 Task: Create a rule when a start date Less than 1 hours ago is removed from a card by me.
Action: Mouse moved to (1190, 94)
Screenshot: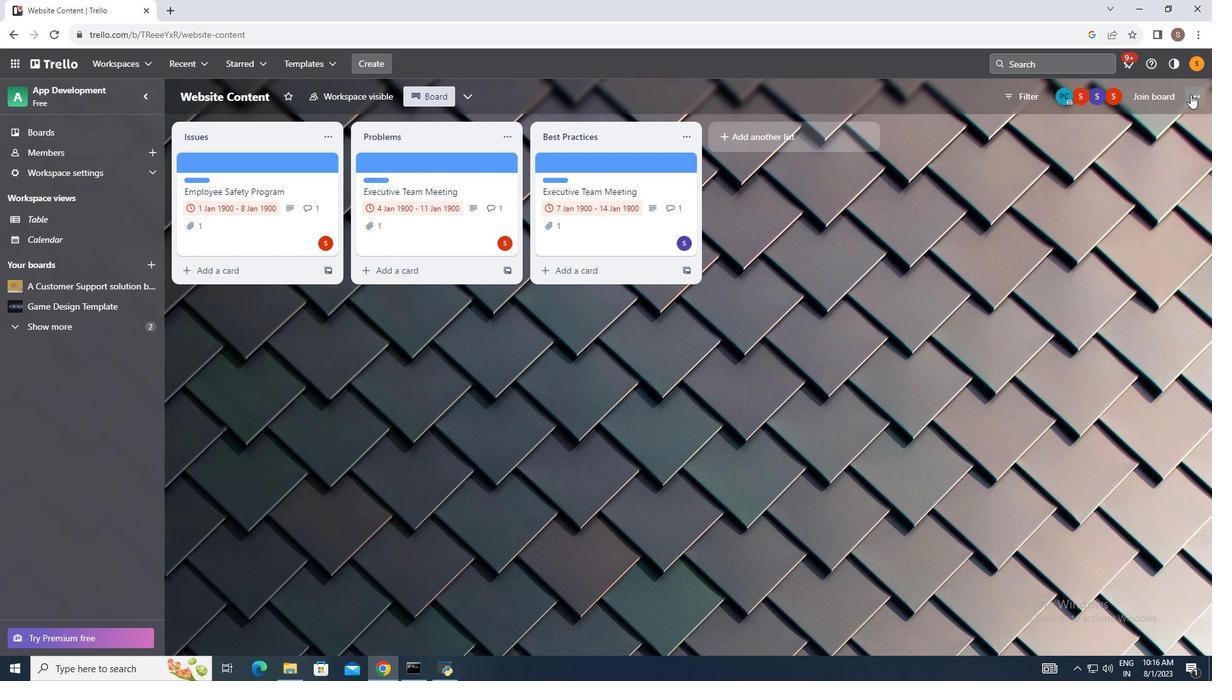 
Action: Mouse pressed left at (1190, 94)
Screenshot: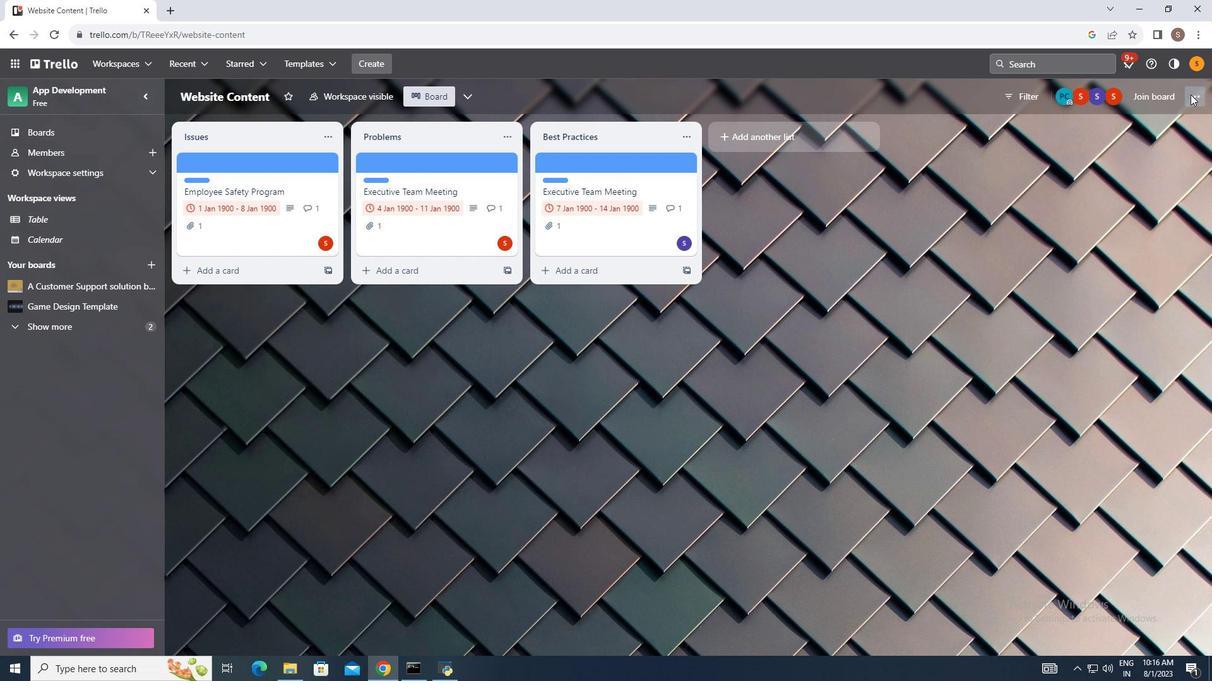 
Action: Mouse moved to (1059, 261)
Screenshot: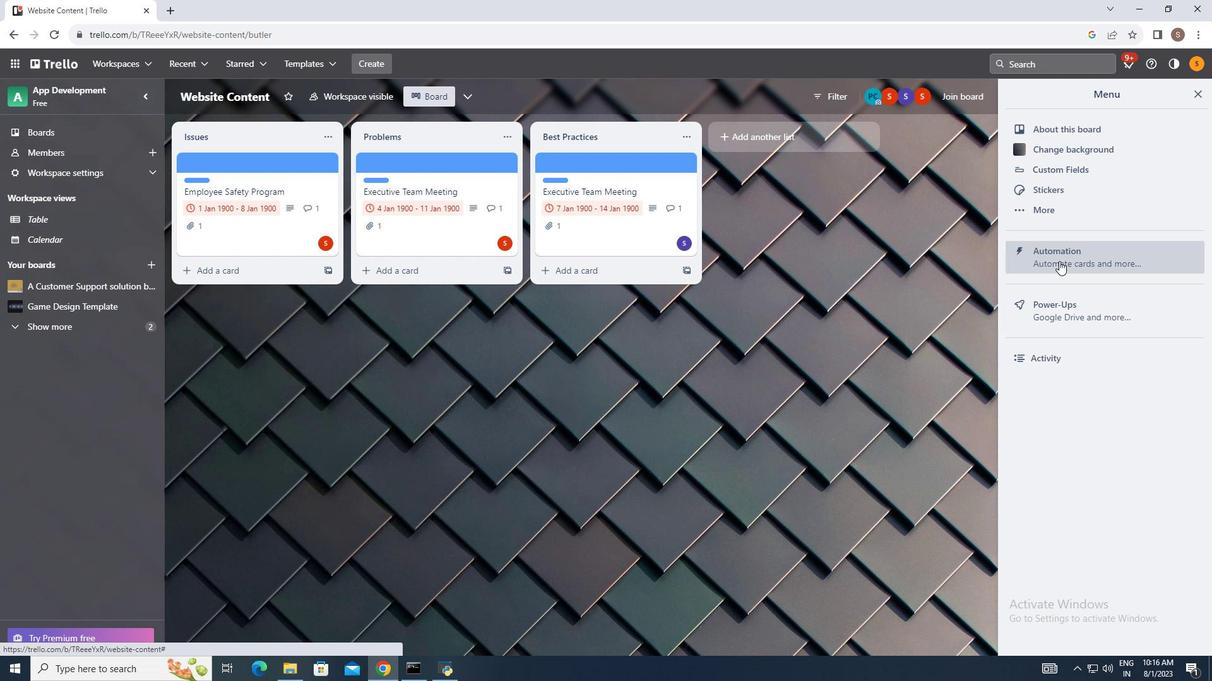 
Action: Mouse pressed left at (1059, 261)
Screenshot: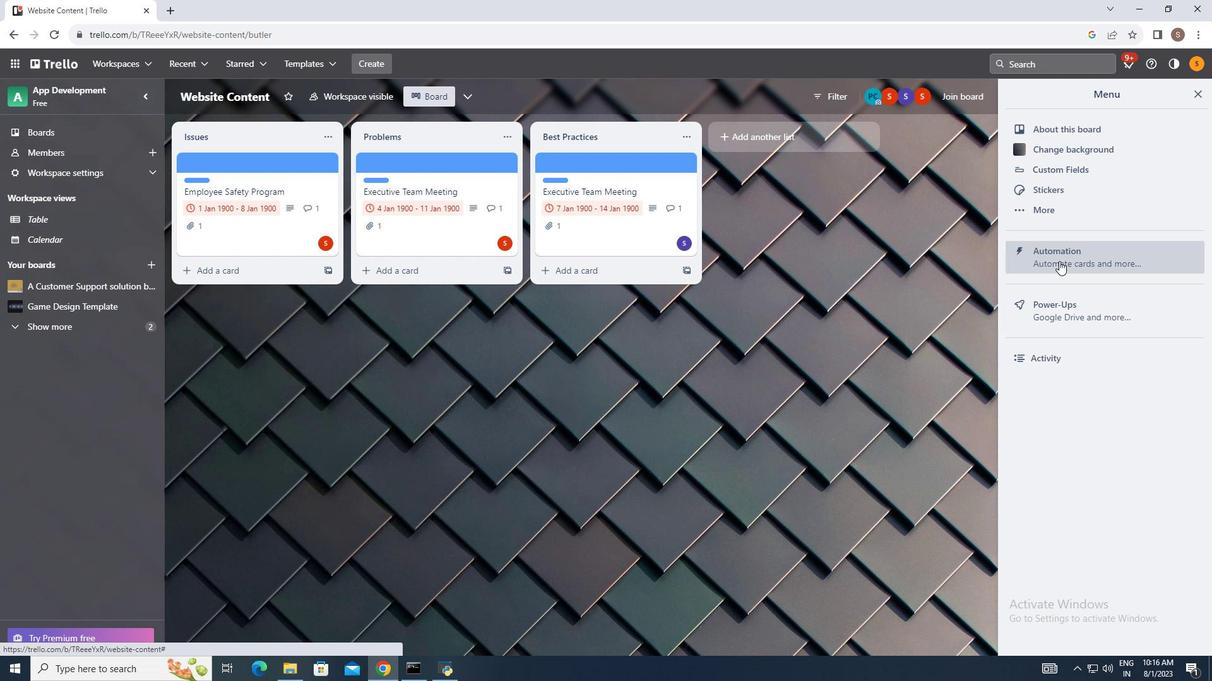 
Action: Mouse moved to (232, 204)
Screenshot: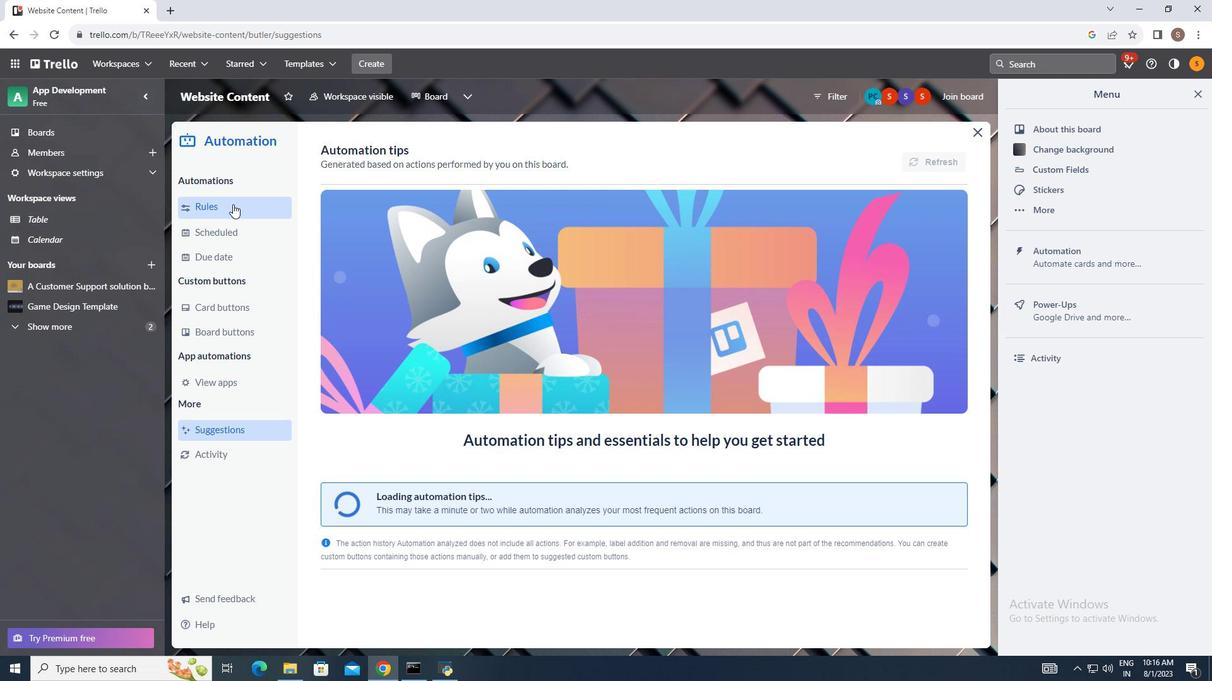 
Action: Mouse pressed left at (232, 204)
Screenshot: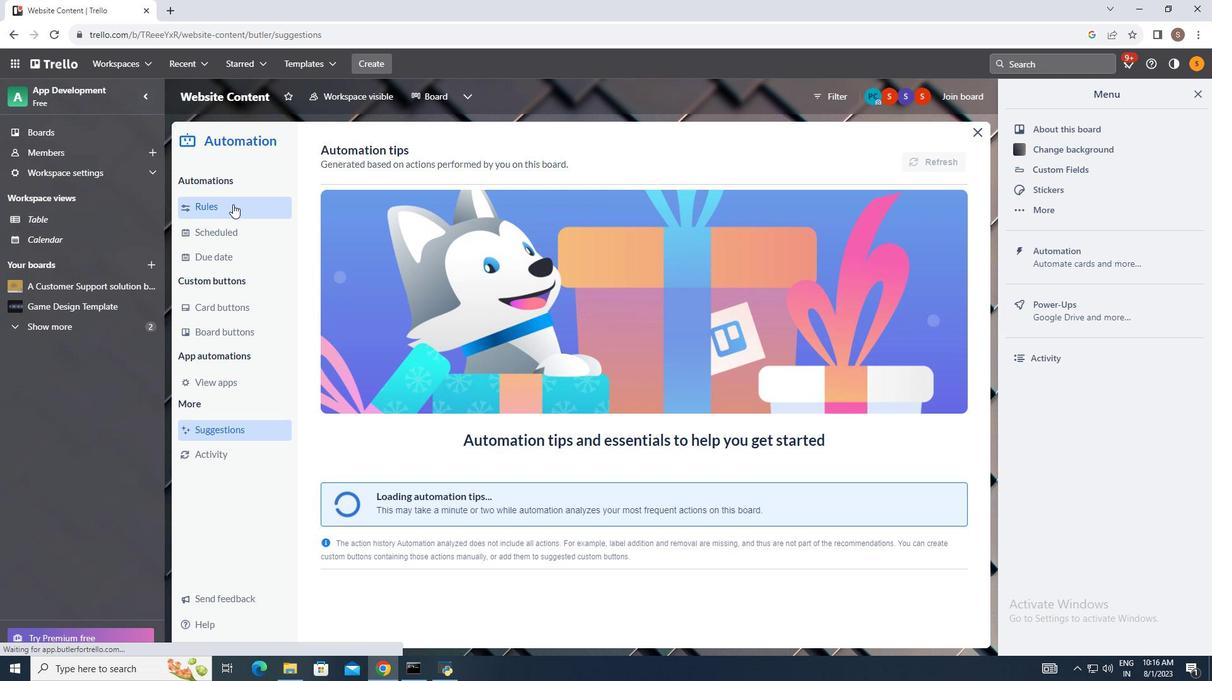 
Action: Mouse moved to (854, 157)
Screenshot: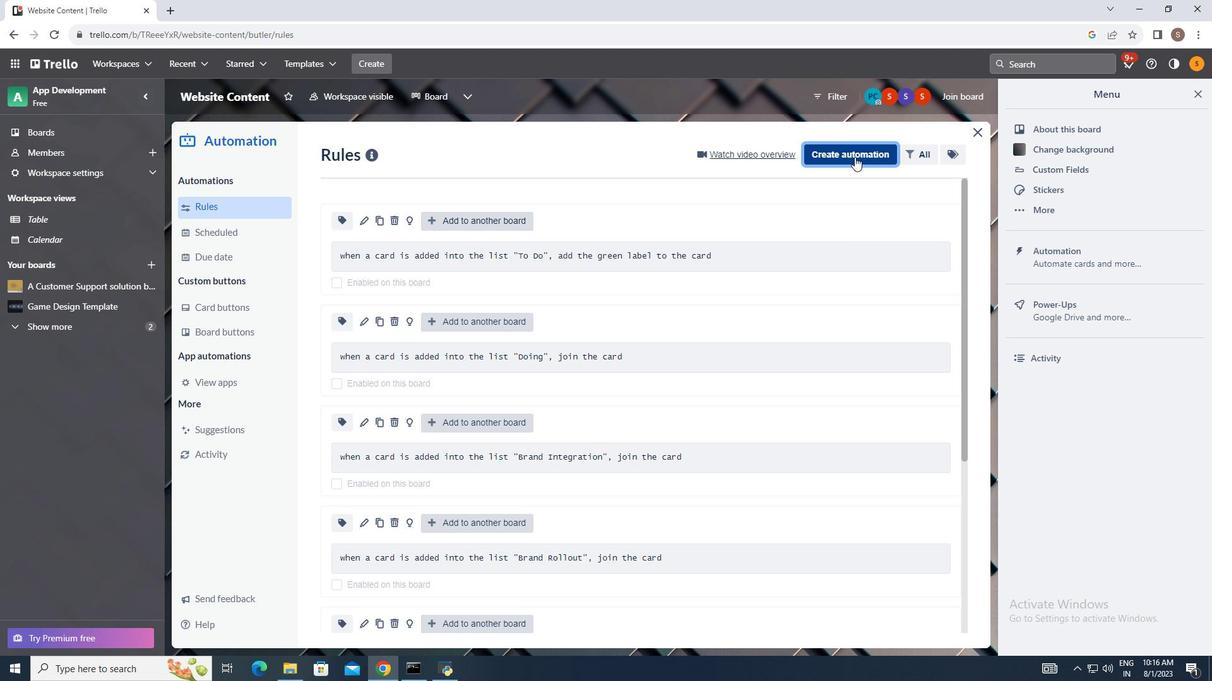 
Action: Mouse pressed left at (854, 157)
Screenshot: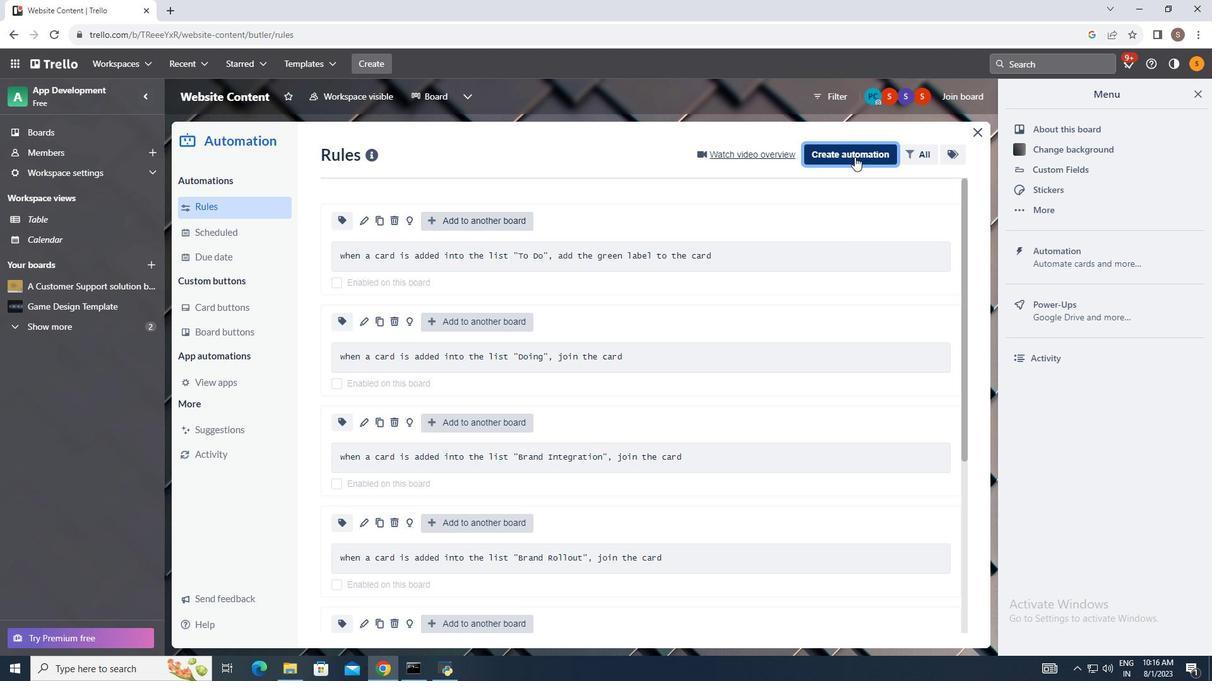 
Action: Mouse moved to (632, 272)
Screenshot: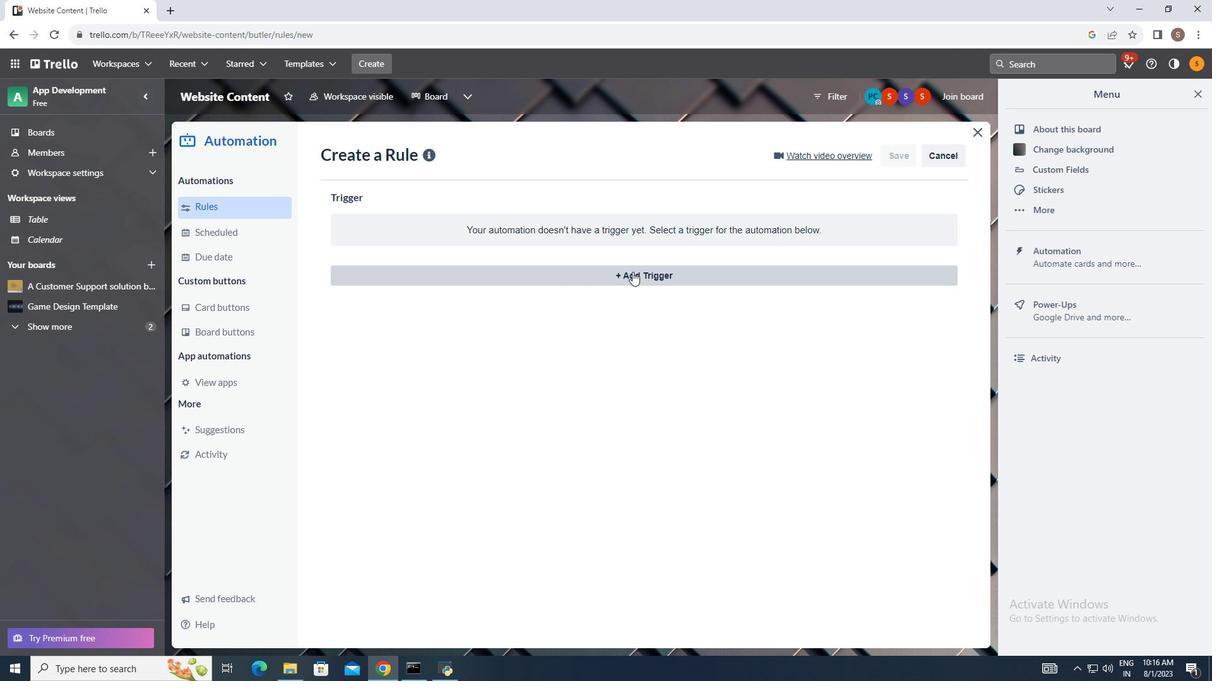 
Action: Mouse pressed left at (632, 272)
Screenshot: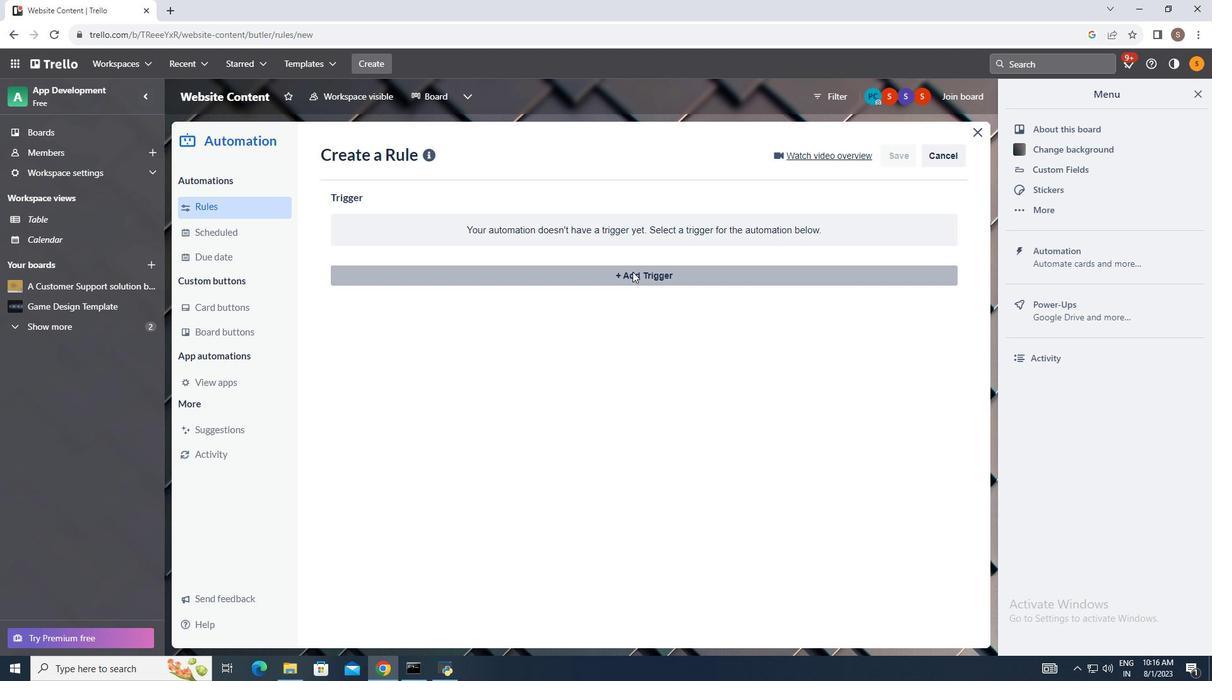 
Action: Mouse moved to (465, 323)
Screenshot: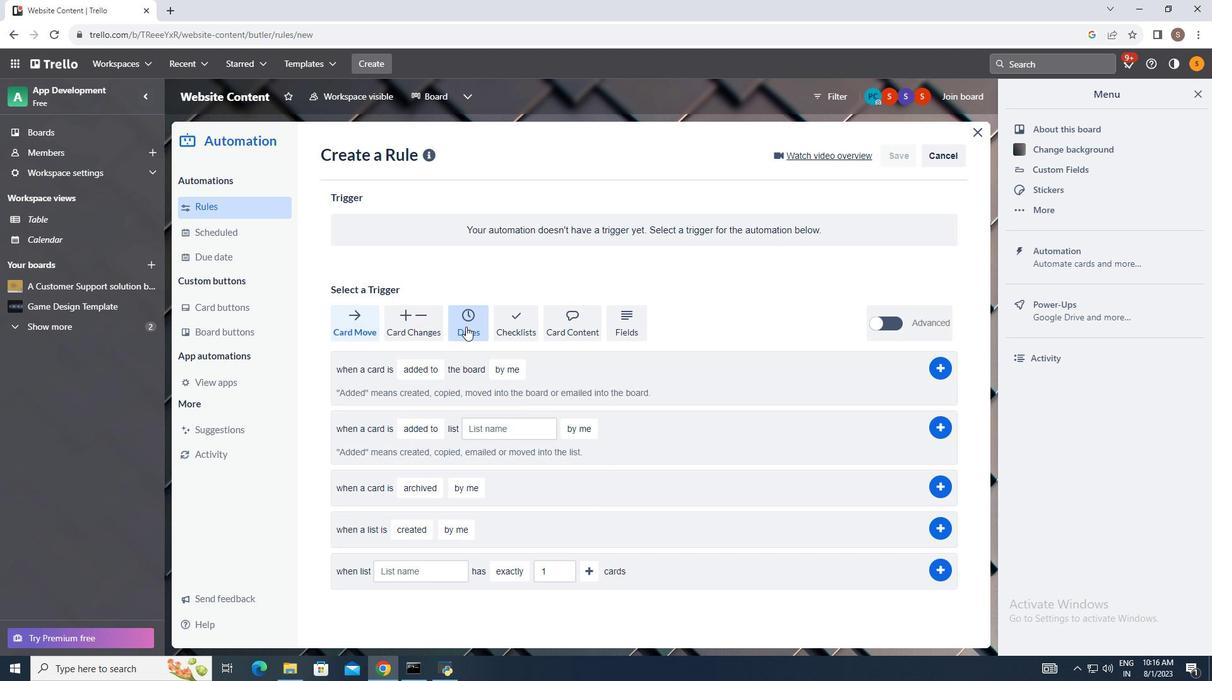 
Action: Mouse pressed left at (465, 323)
Screenshot: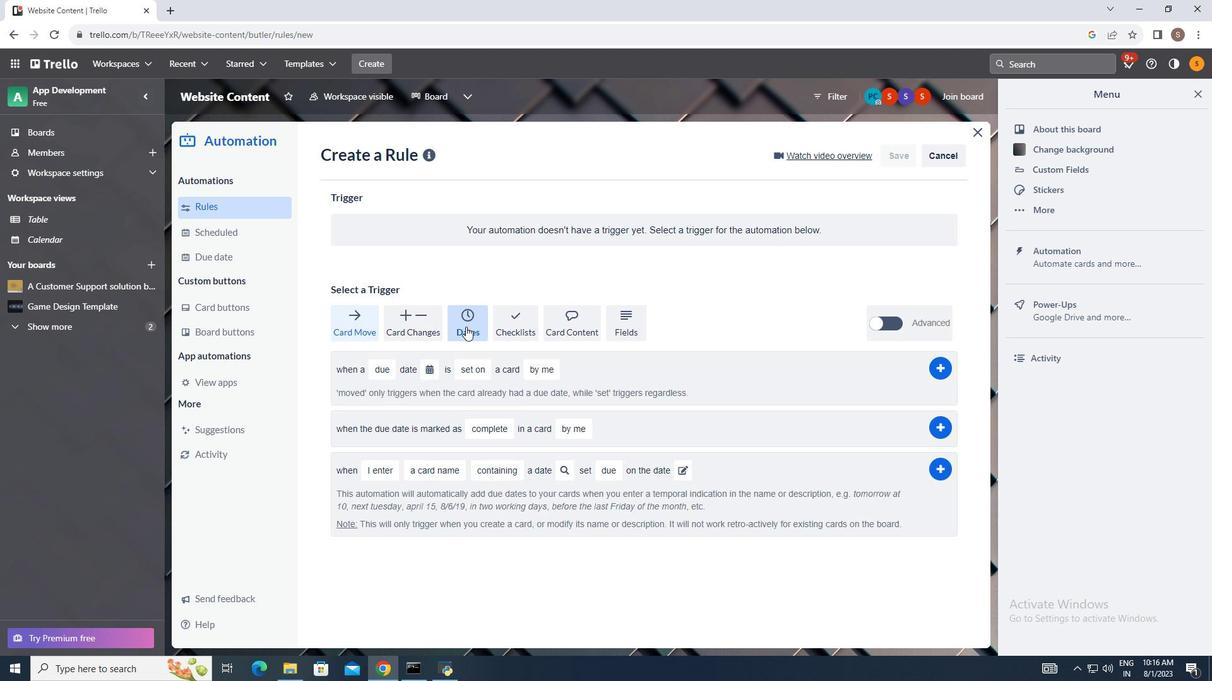 
Action: Mouse moved to (380, 375)
Screenshot: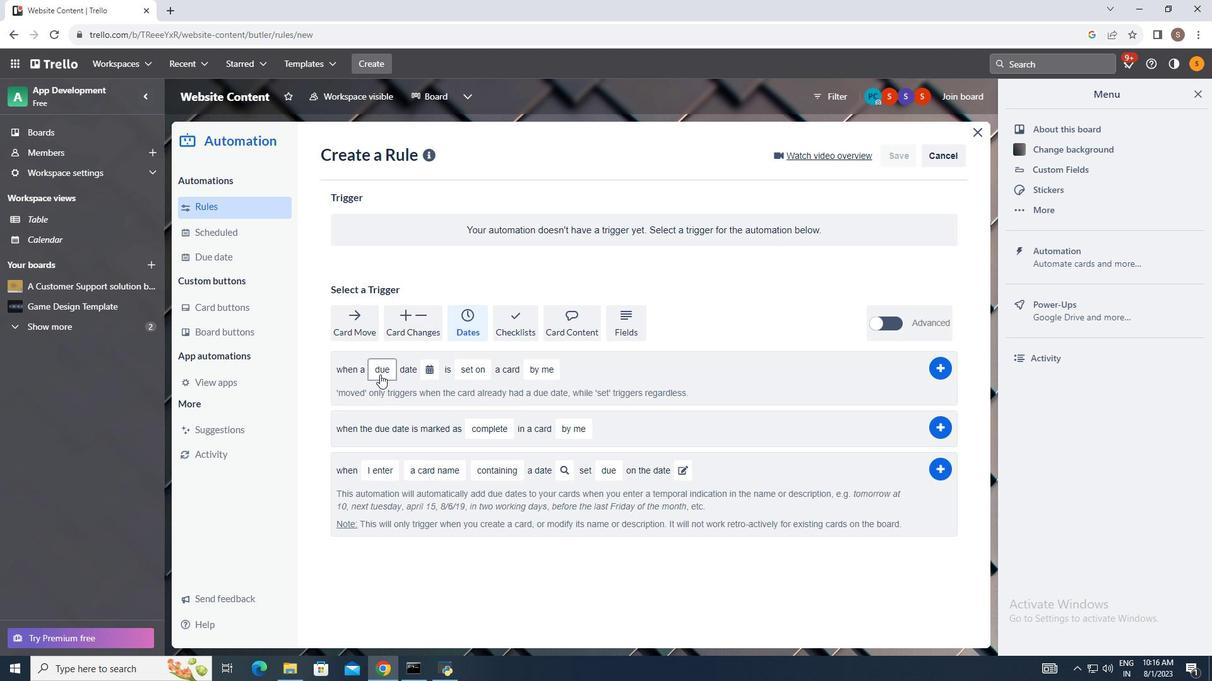 
Action: Mouse pressed left at (380, 375)
Screenshot: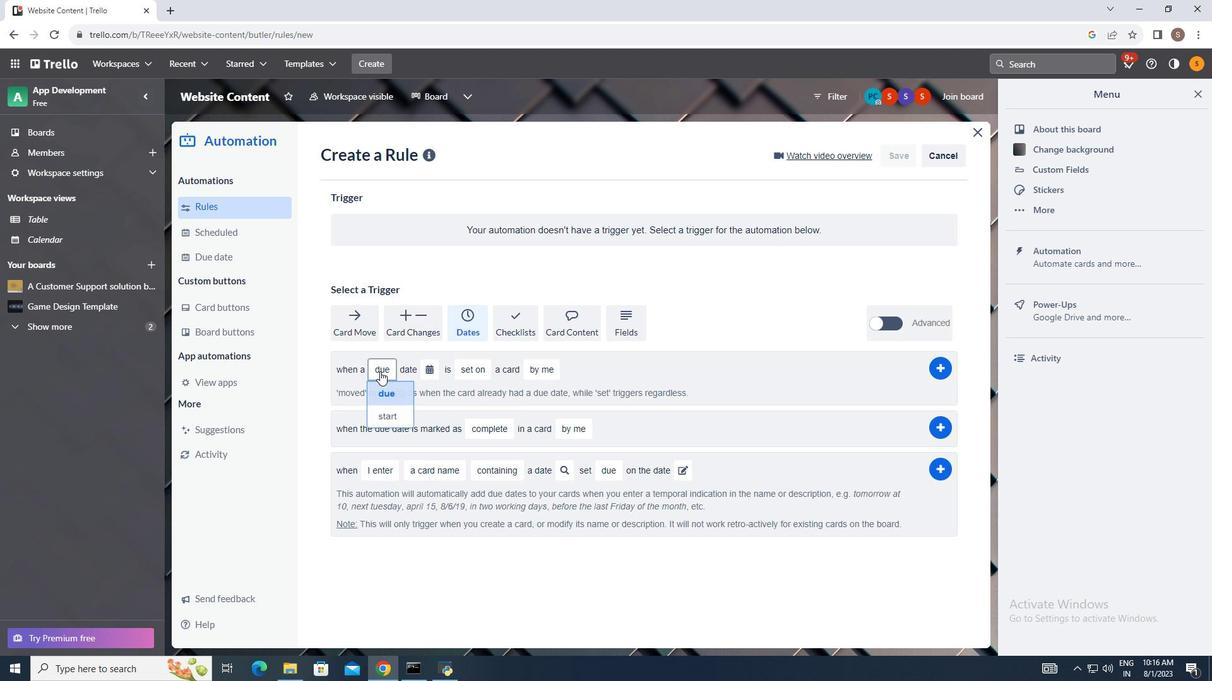 
Action: Mouse moved to (390, 412)
Screenshot: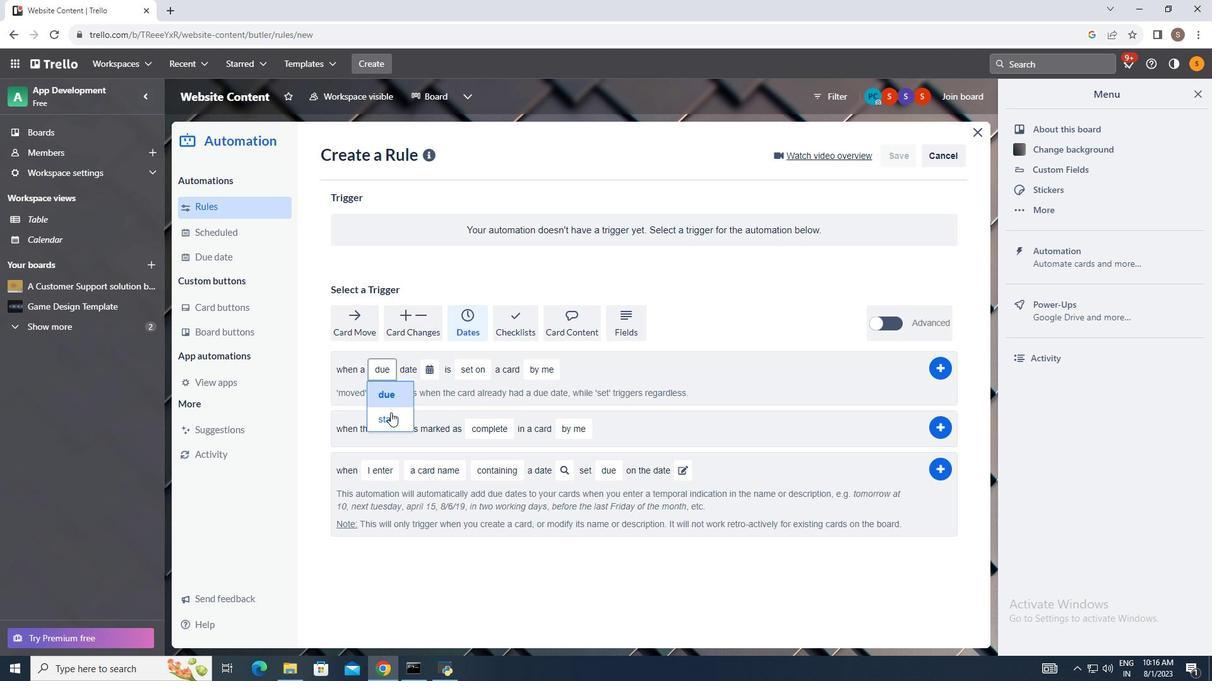 
Action: Mouse pressed left at (390, 412)
Screenshot: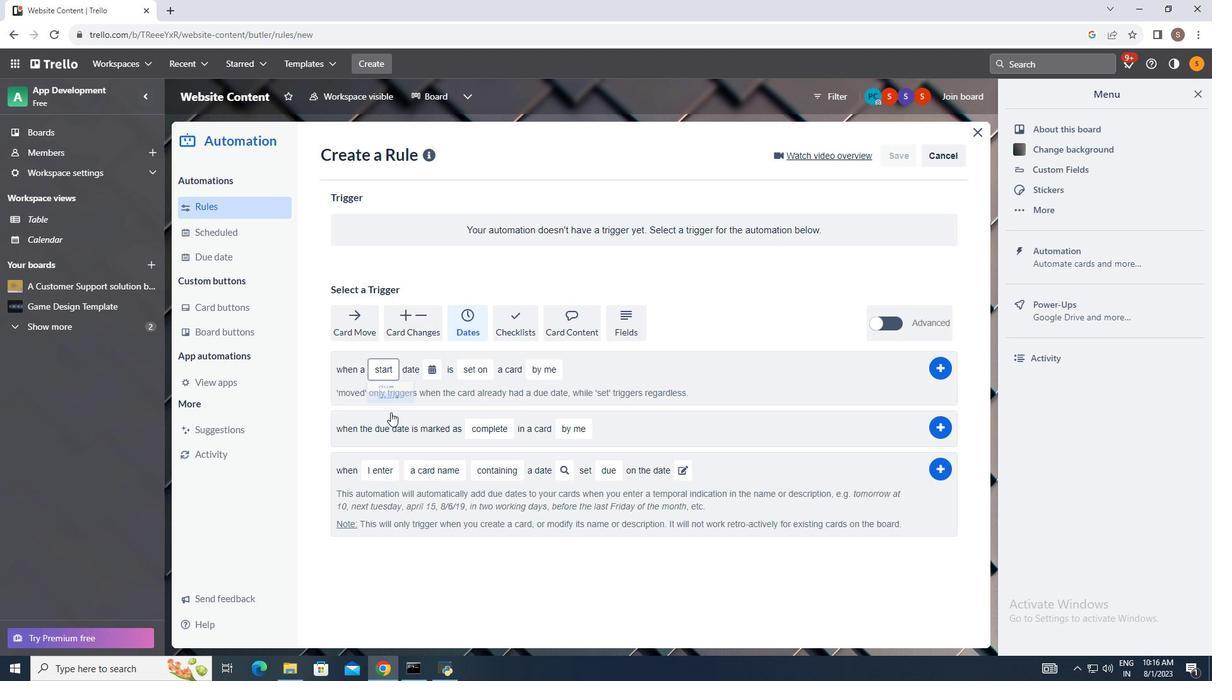 
Action: Mouse moved to (425, 371)
Screenshot: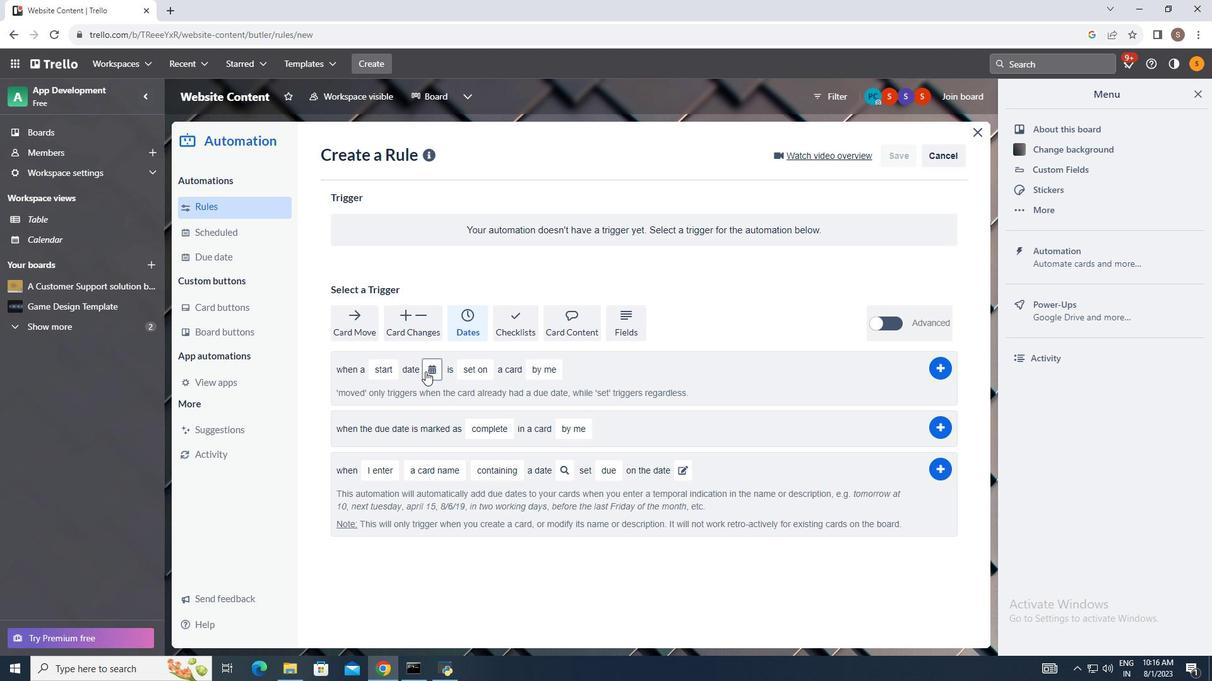 
Action: Mouse pressed left at (425, 371)
Screenshot: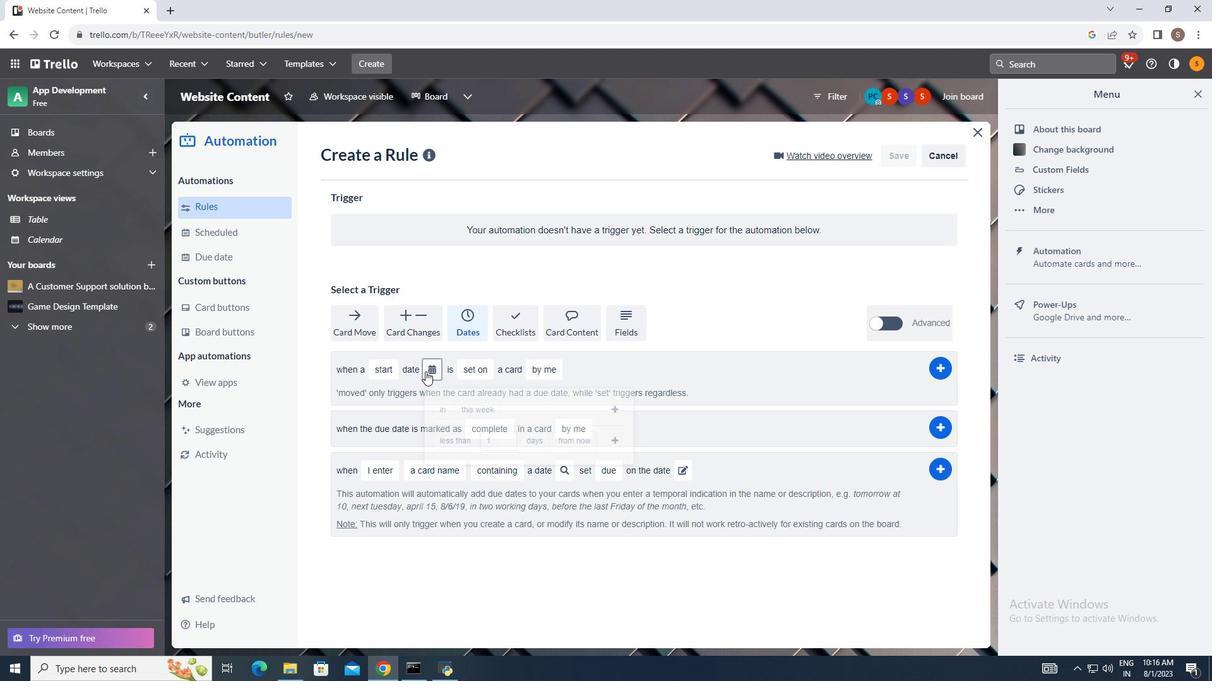 
Action: Mouse moved to (449, 445)
Screenshot: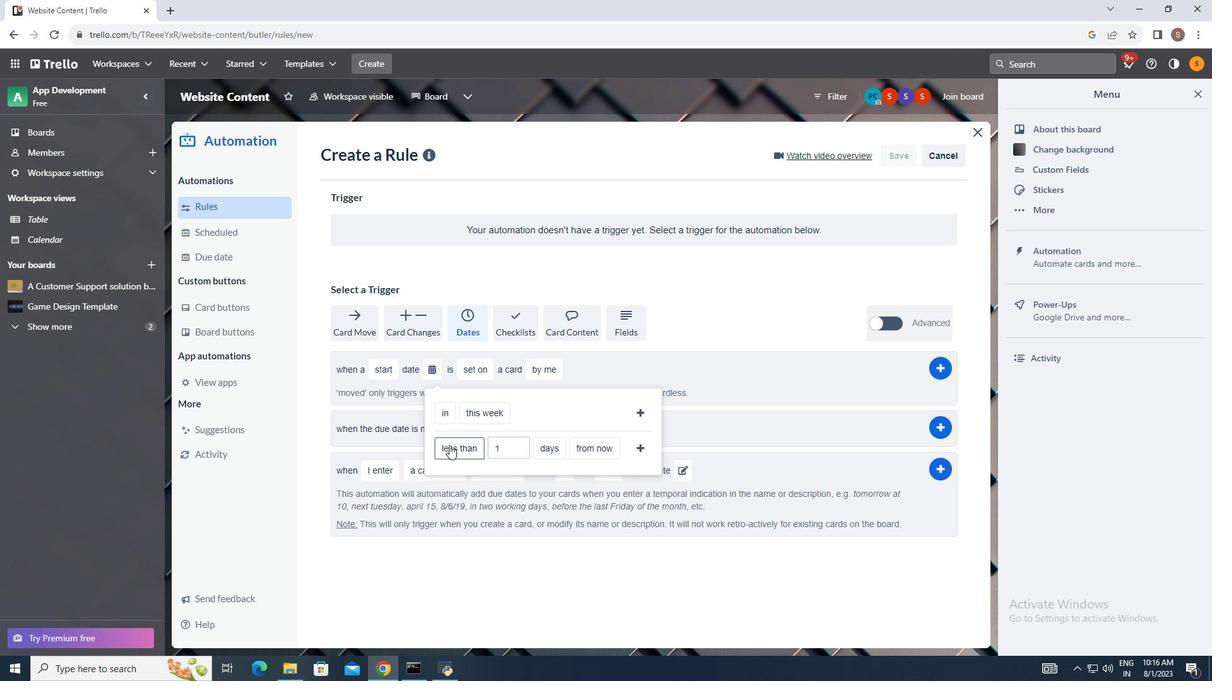 
Action: Mouse pressed left at (449, 445)
Screenshot: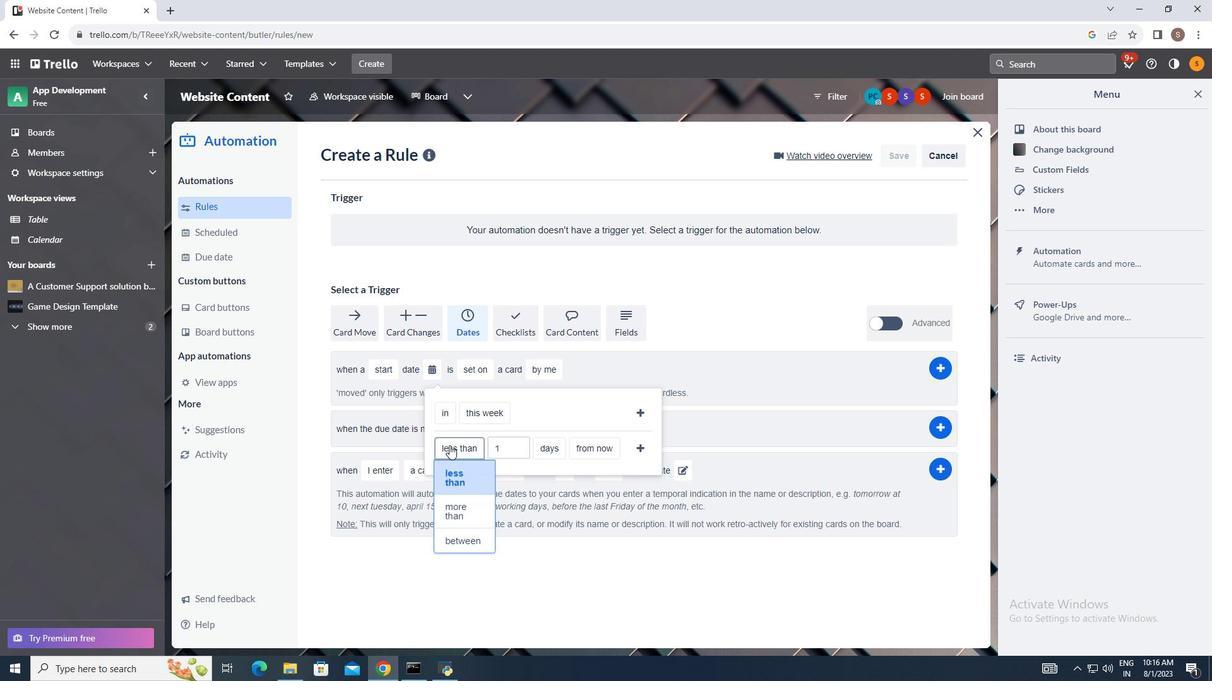 
Action: Mouse moved to (461, 478)
Screenshot: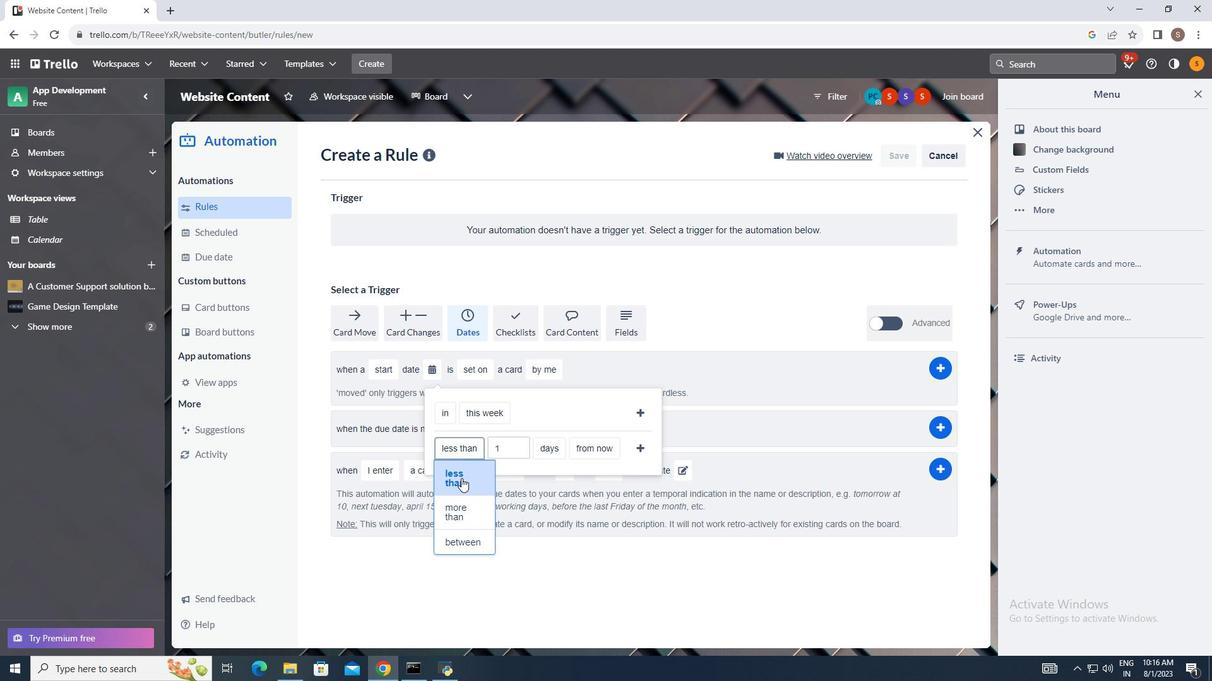 
Action: Mouse pressed left at (461, 478)
Screenshot: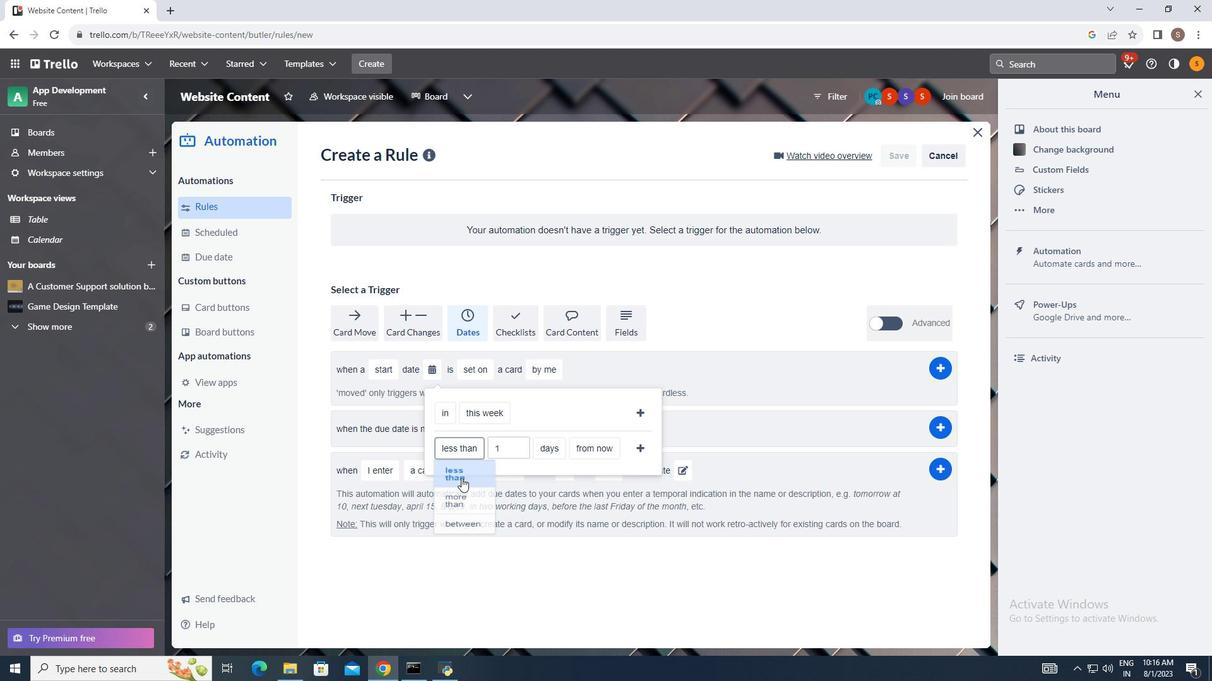 
Action: Mouse moved to (549, 448)
Screenshot: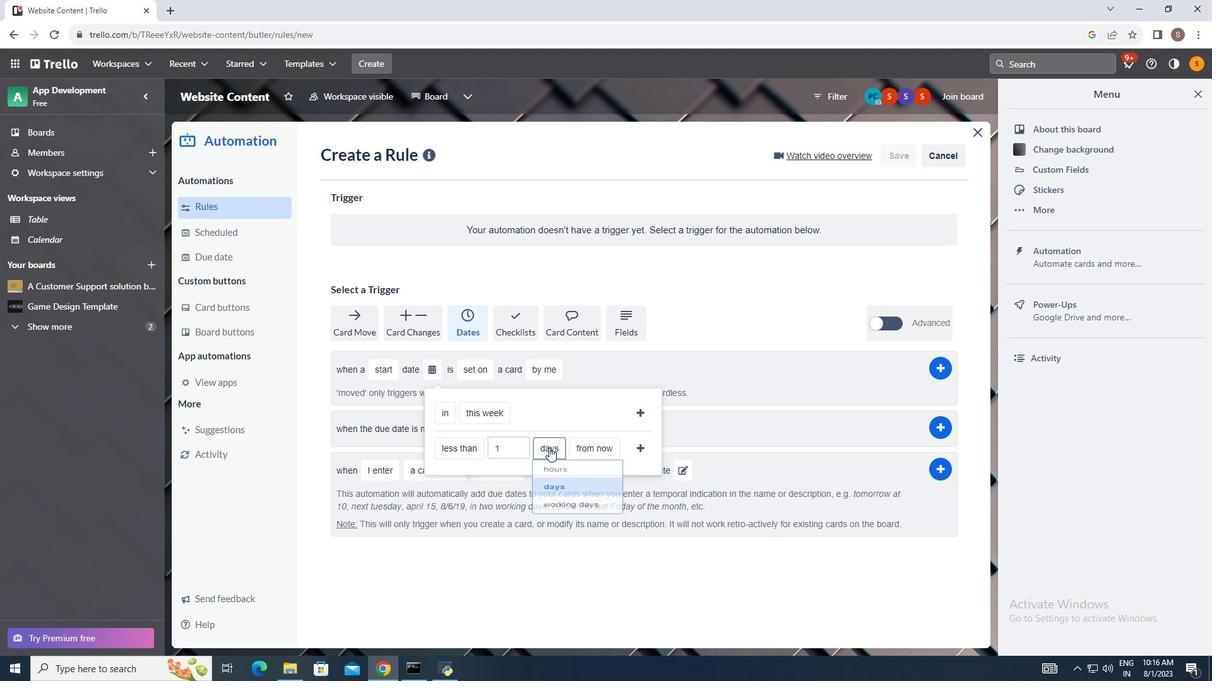 
Action: Mouse pressed left at (549, 448)
Screenshot: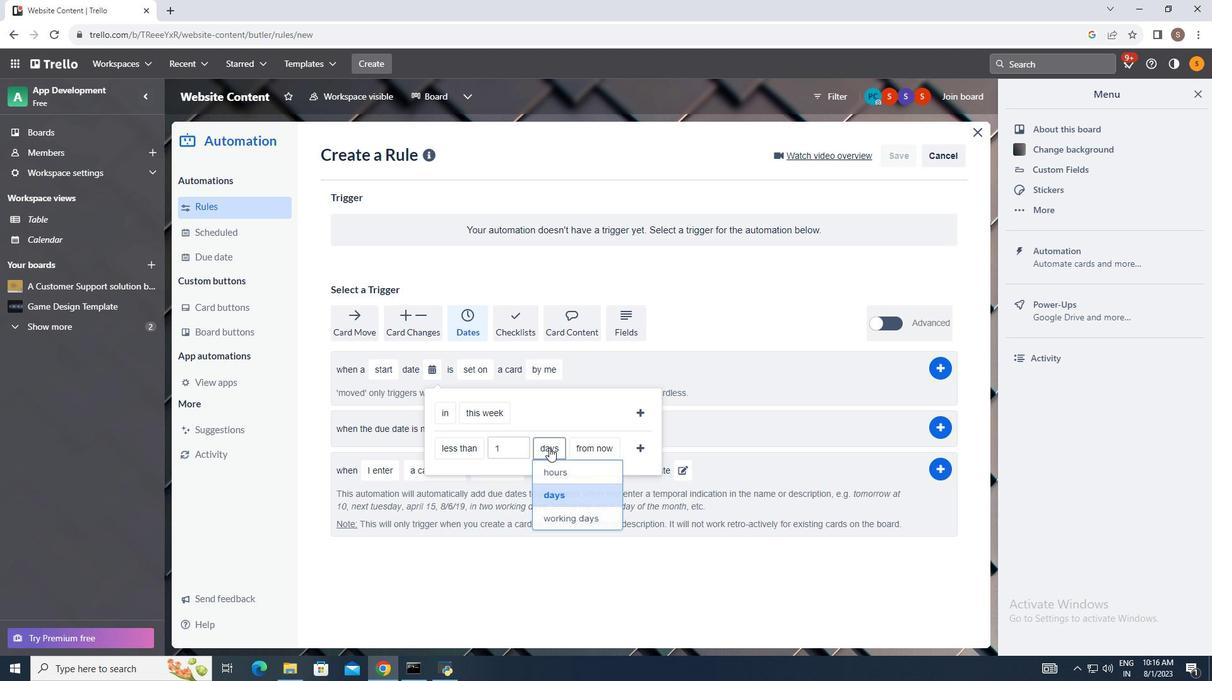 
Action: Mouse moved to (558, 475)
Screenshot: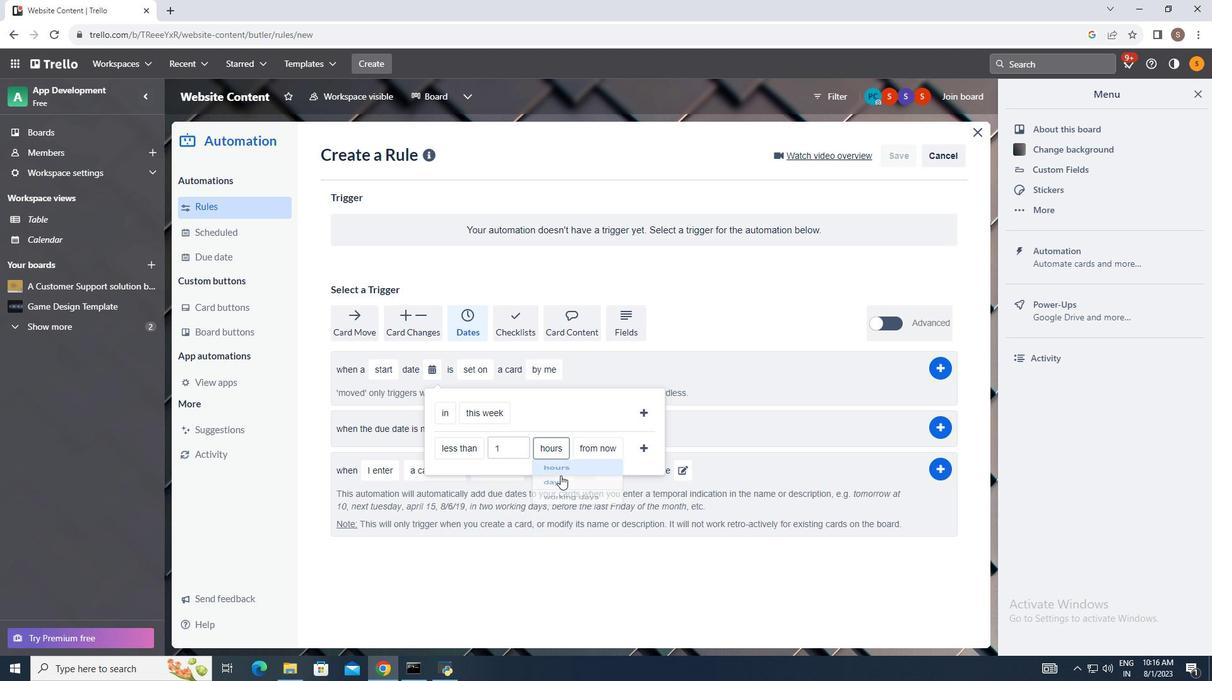 
Action: Mouse pressed left at (558, 475)
Screenshot: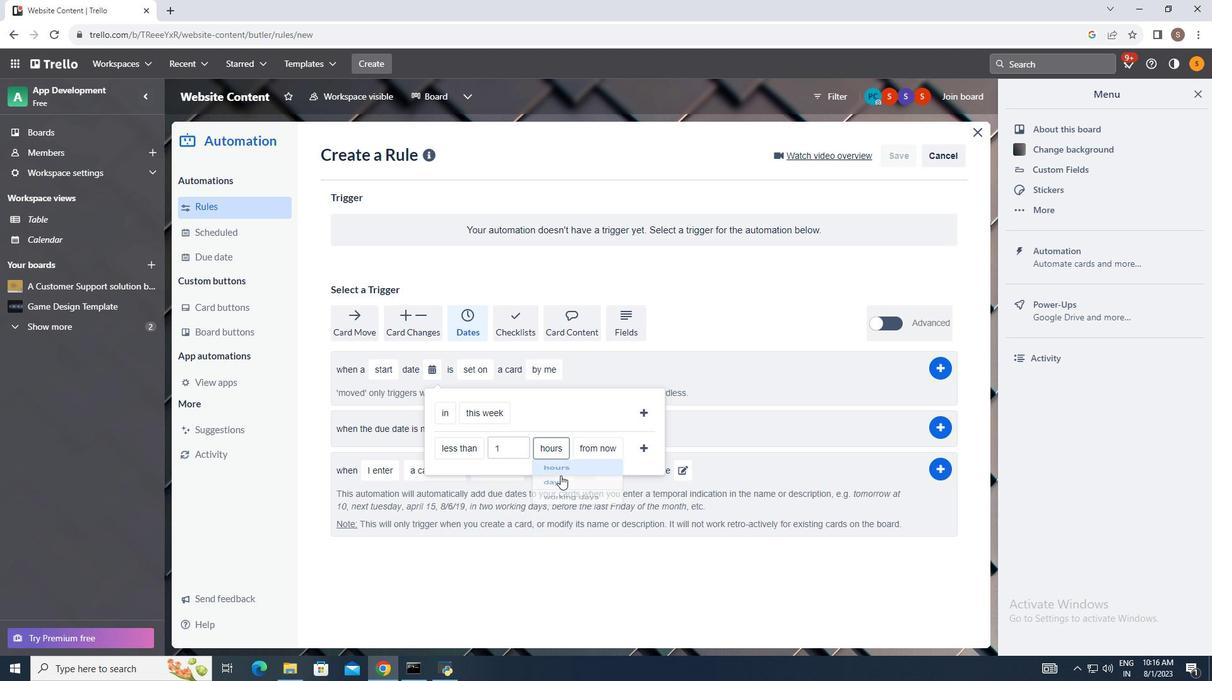 
Action: Mouse moved to (595, 447)
Screenshot: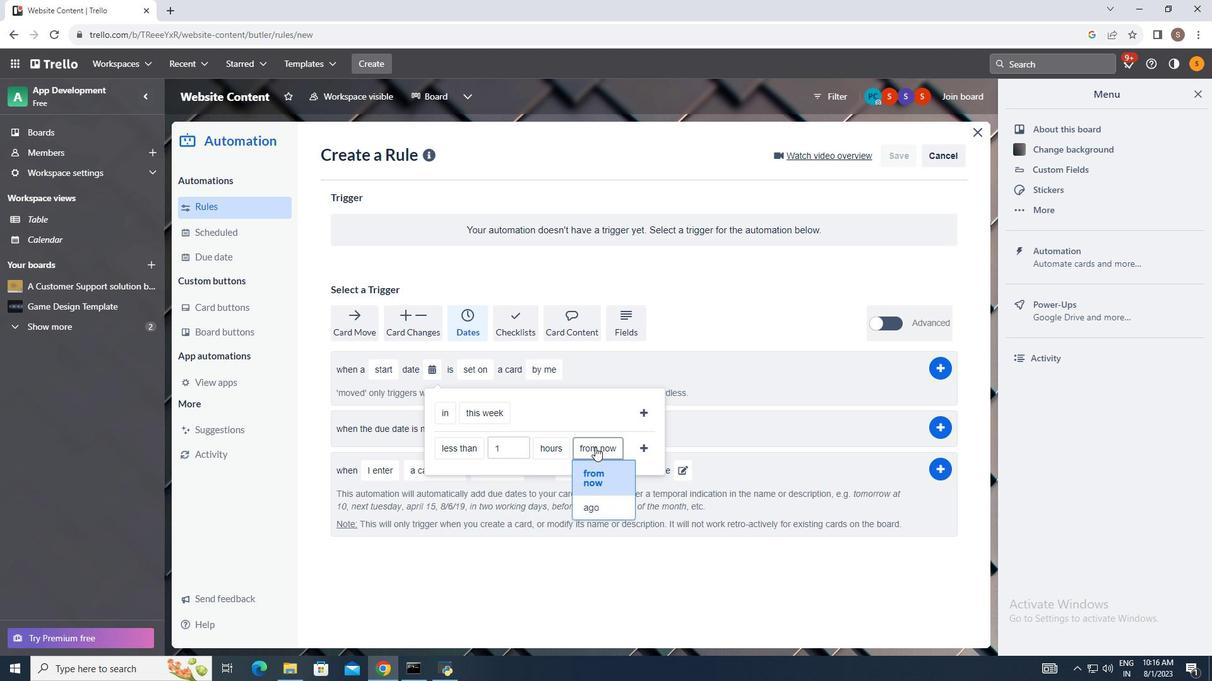 
Action: Mouse pressed left at (595, 447)
Screenshot: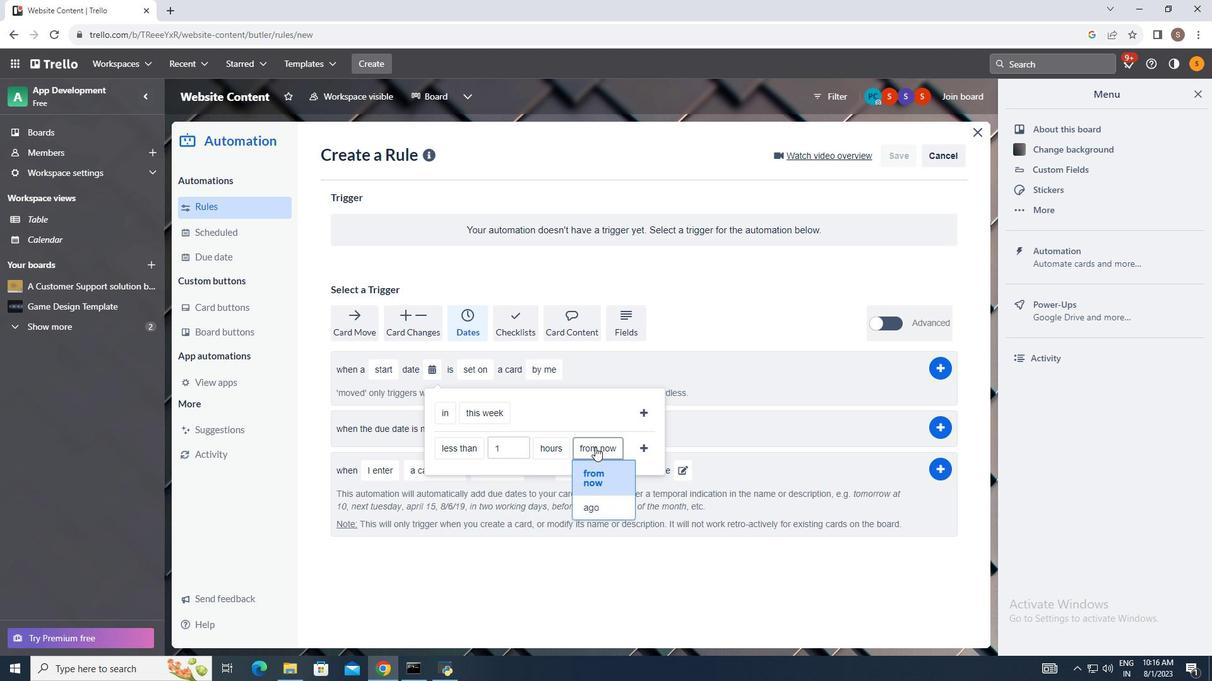 
Action: Mouse moved to (591, 512)
Screenshot: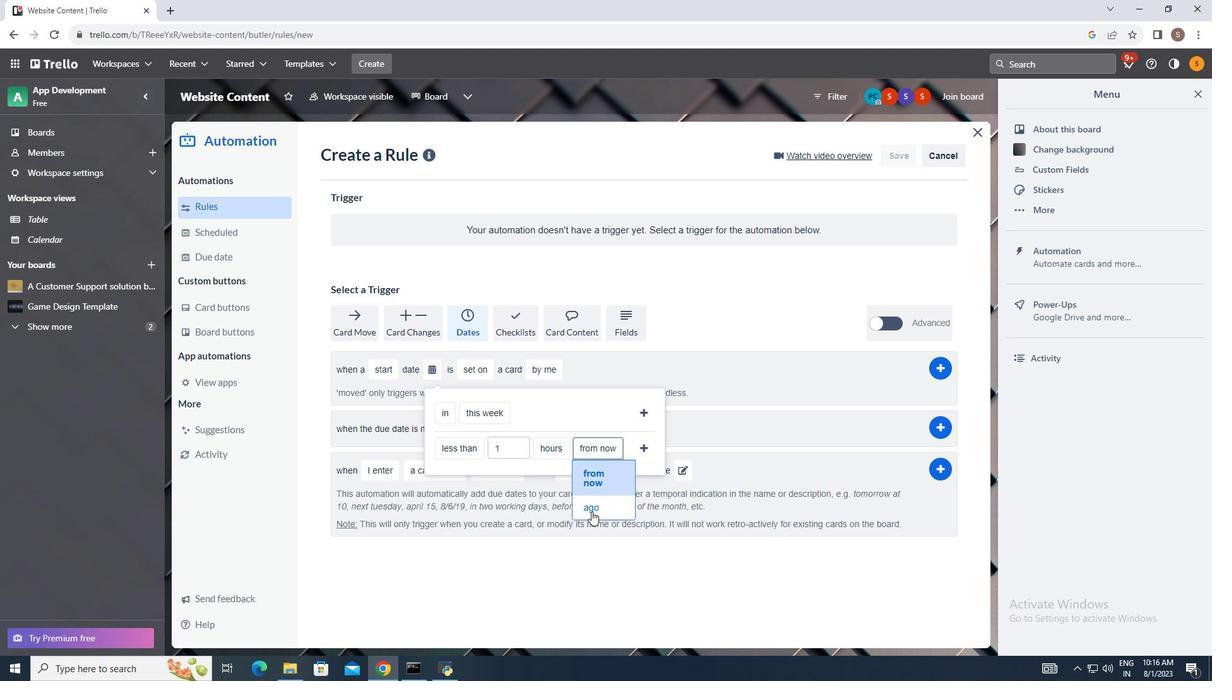 
Action: Mouse pressed left at (591, 512)
Screenshot: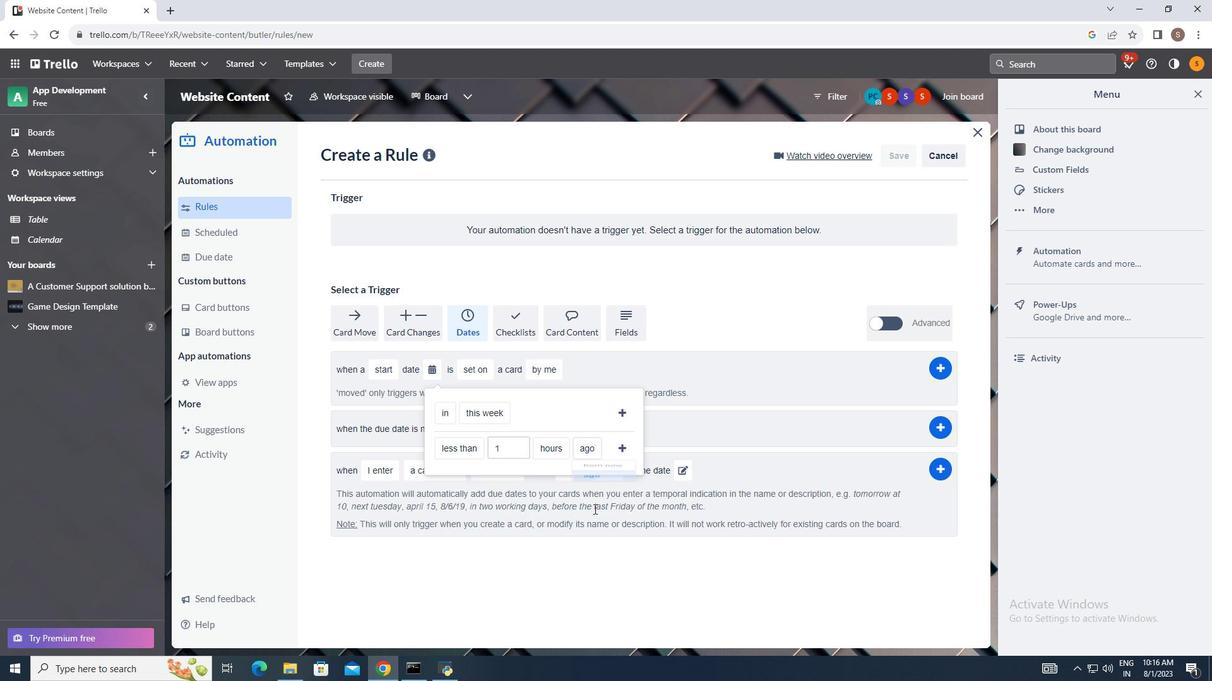 
Action: Mouse moved to (620, 449)
Screenshot: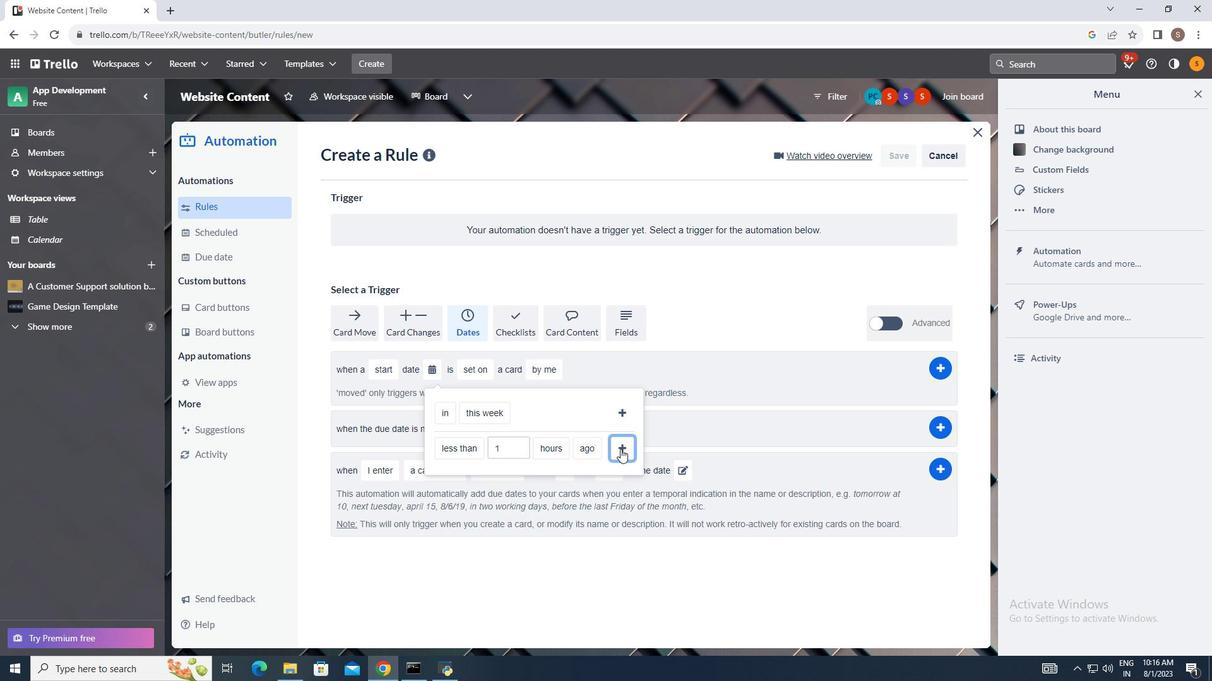 
Action: Mouse pressed left at (620, 449)
Screenshot: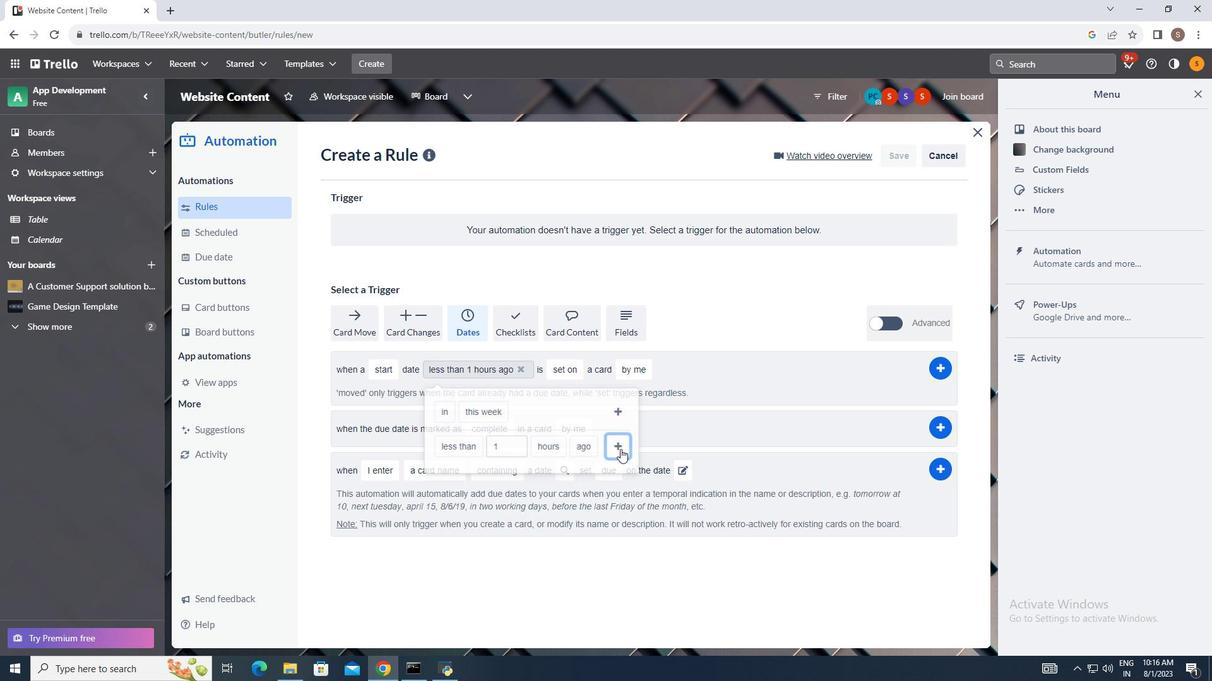 
Action: Mouse moved to (567, 379)
Screenshot: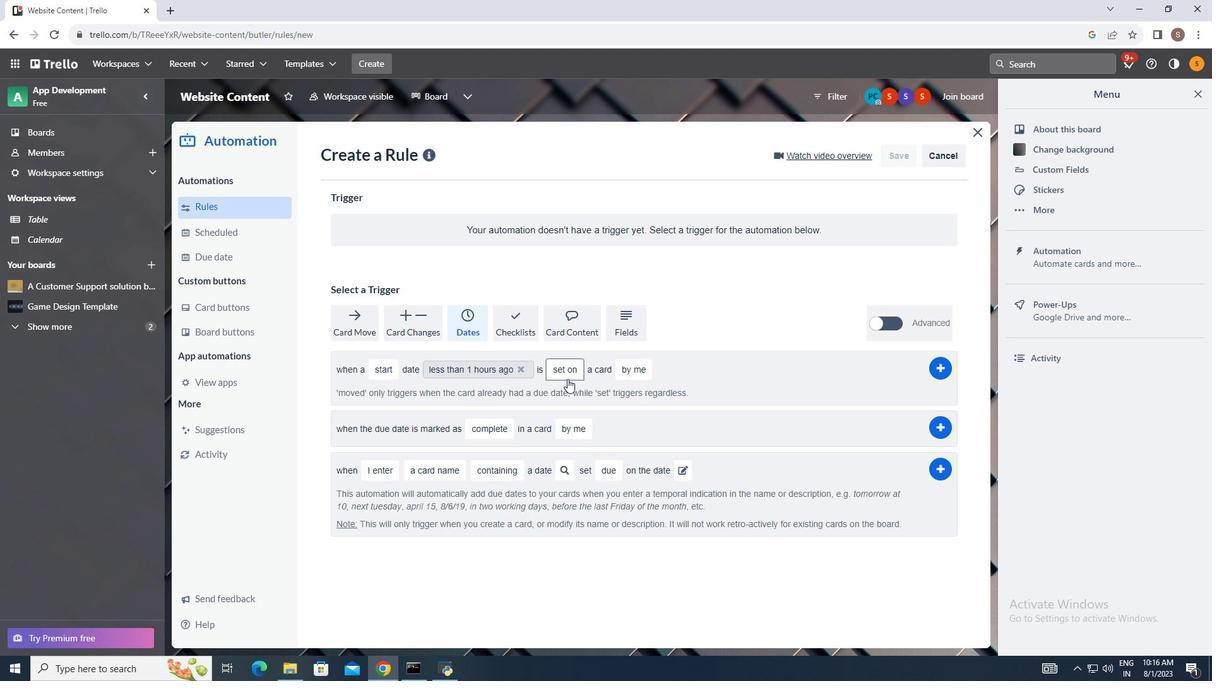 
Action: Mouse pressed left at (567, 379)
Screenshot: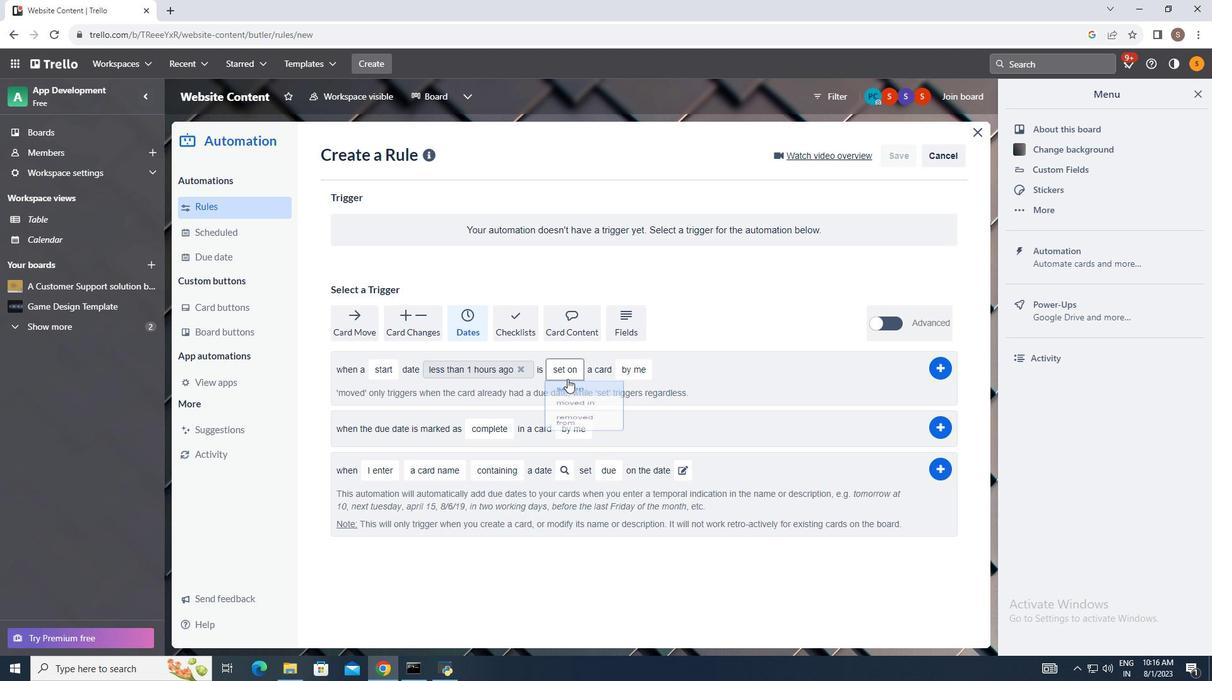 
Action: Mouse moved to (579, 449)
Screenshot: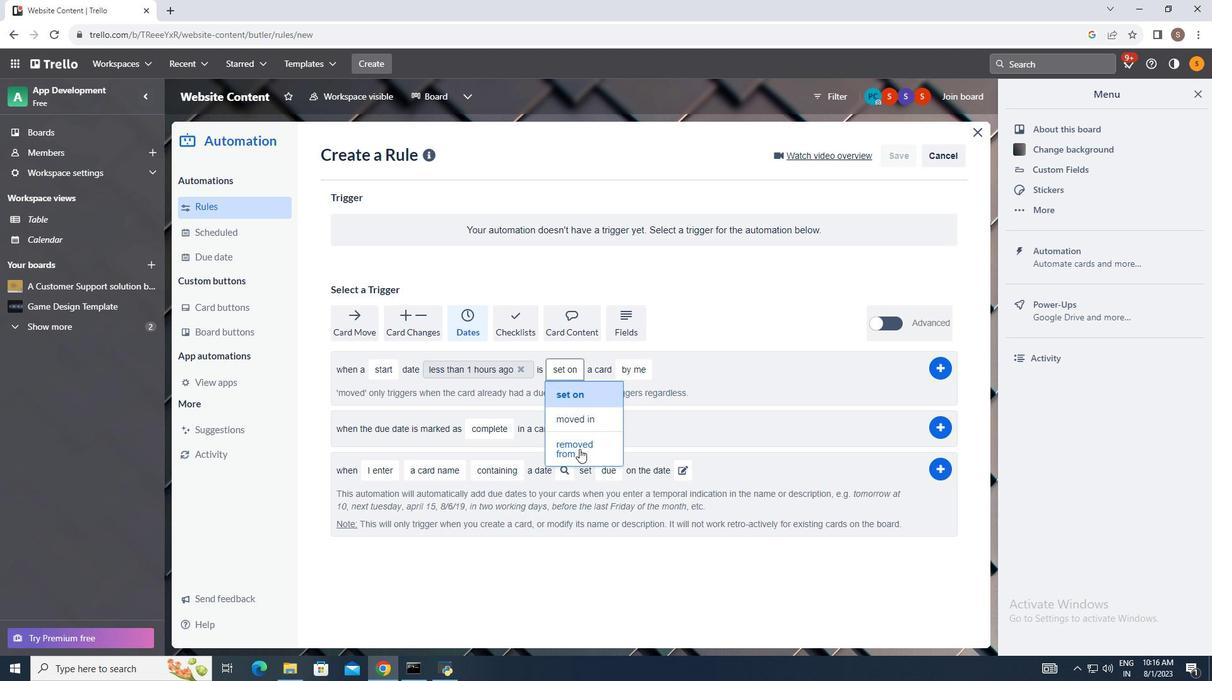 
Action: Mouse pressed left at (579, 449)
Screenshot: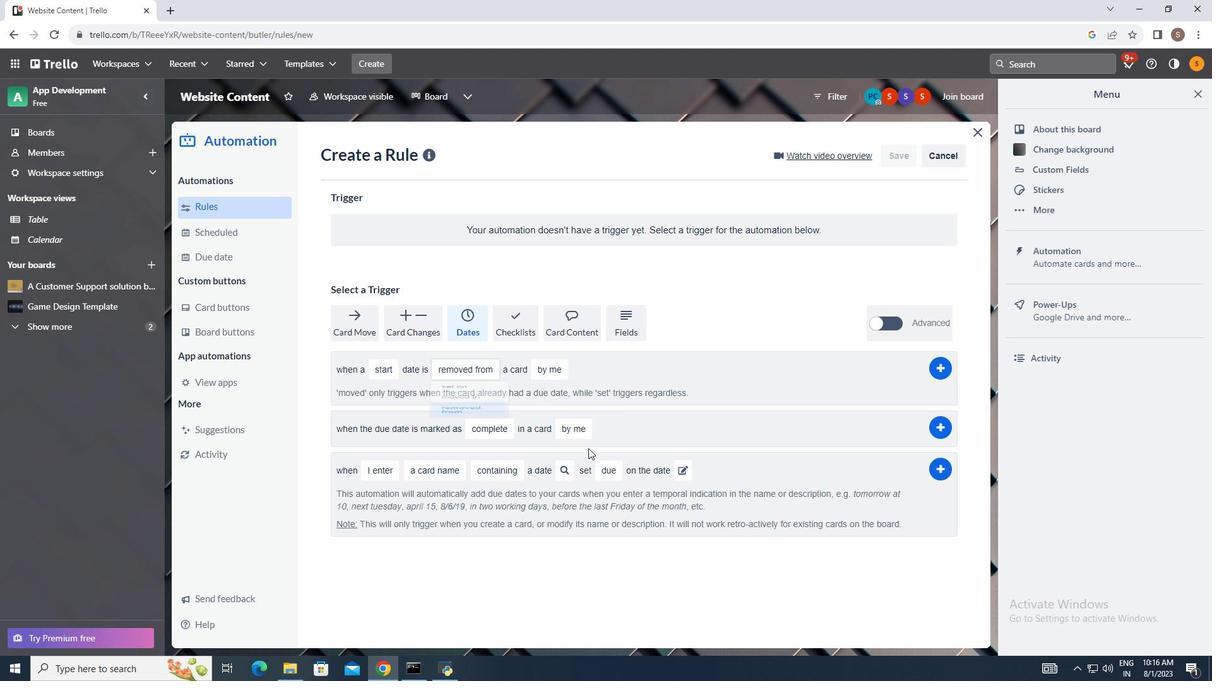 
Action: Mouse moved to (553, 370)
Screenshot: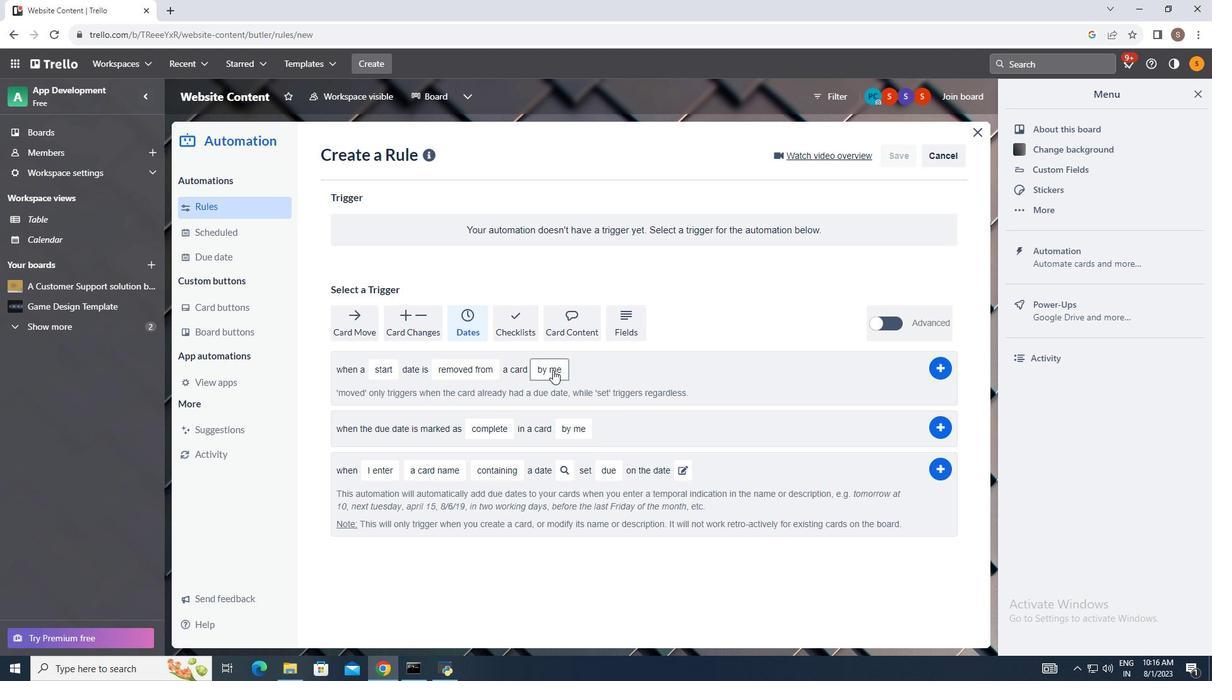 
Action: Mouse pressed left at (553, 370)
Screenshot: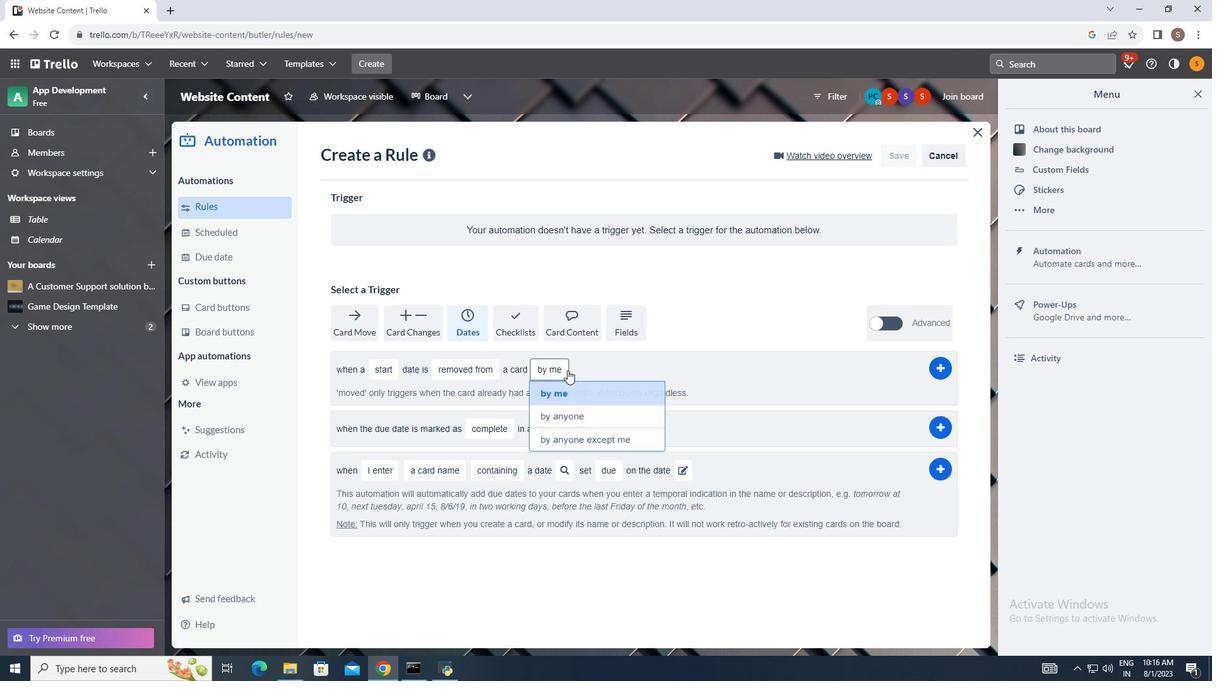 
Action: Mouse moved to (583, 390)
Screenshot: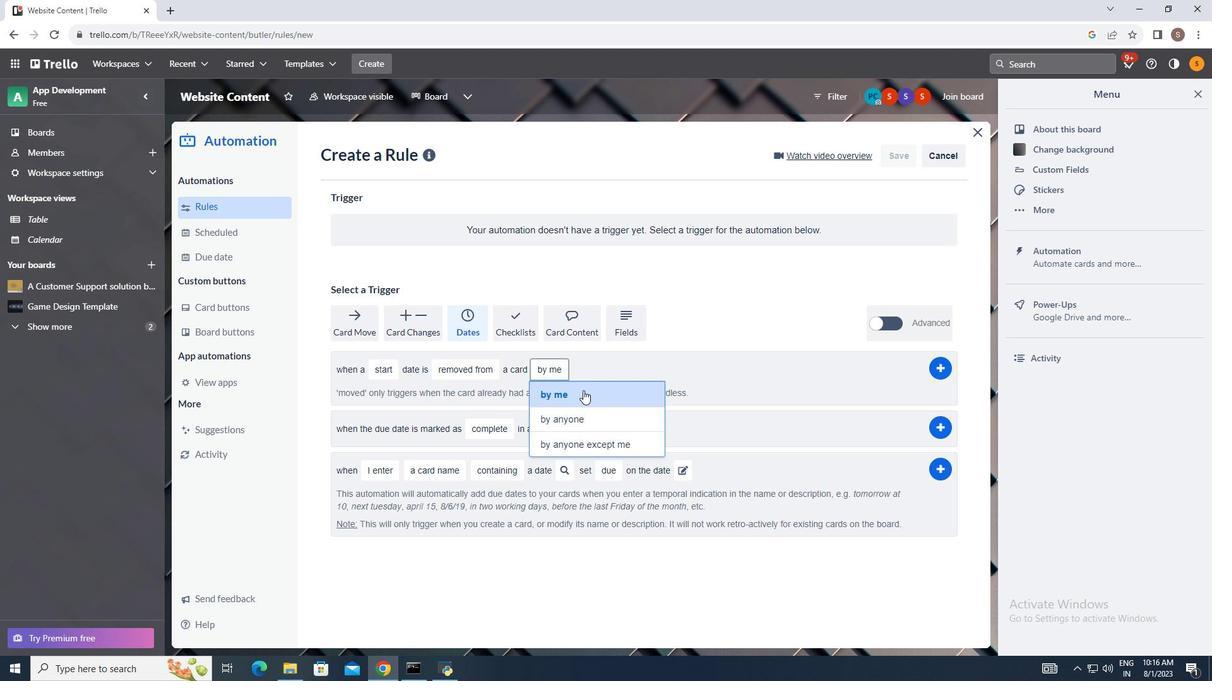 
Action: Mouse pressed left at (583, 390)
Screenshot: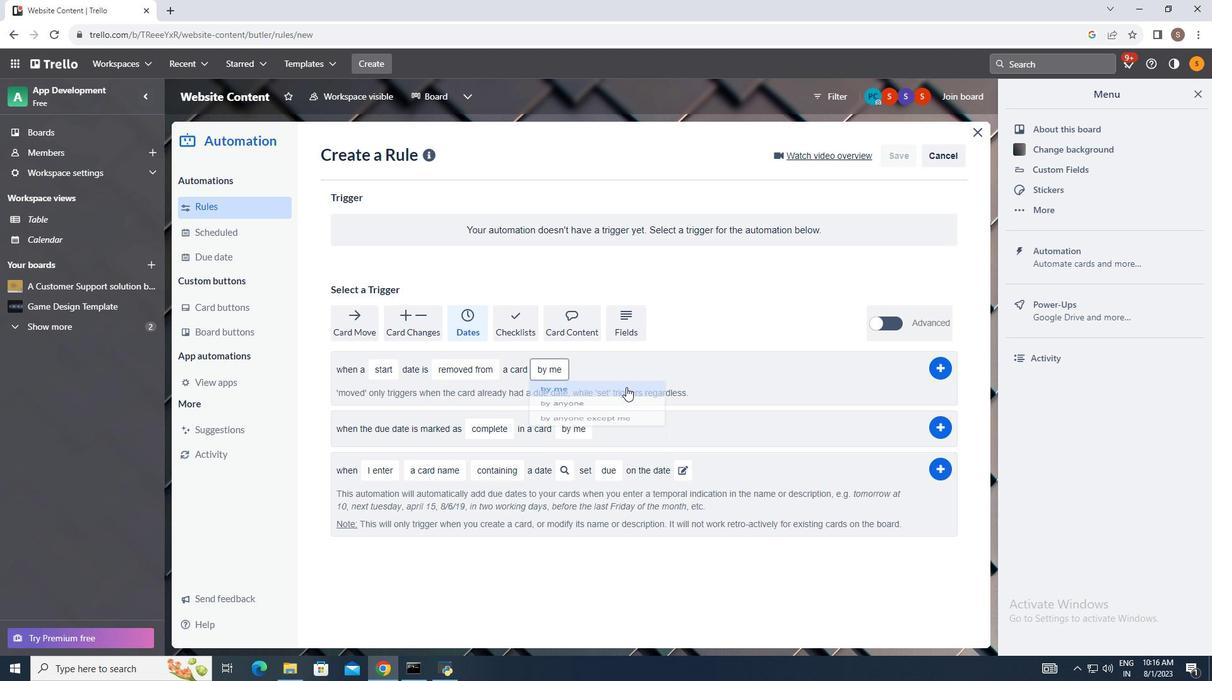 
Action: Mouse moved to (942, 367)
Screenshot: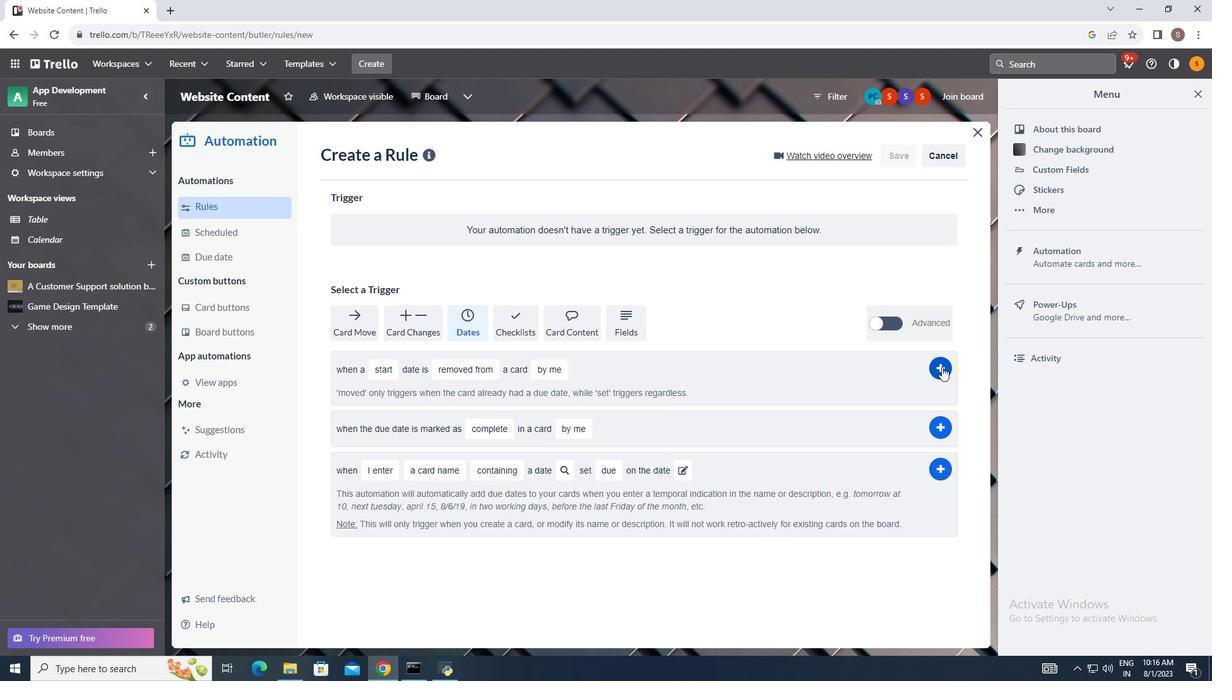 
Action: Mouse pressed left at (942, 367)
Screenshot: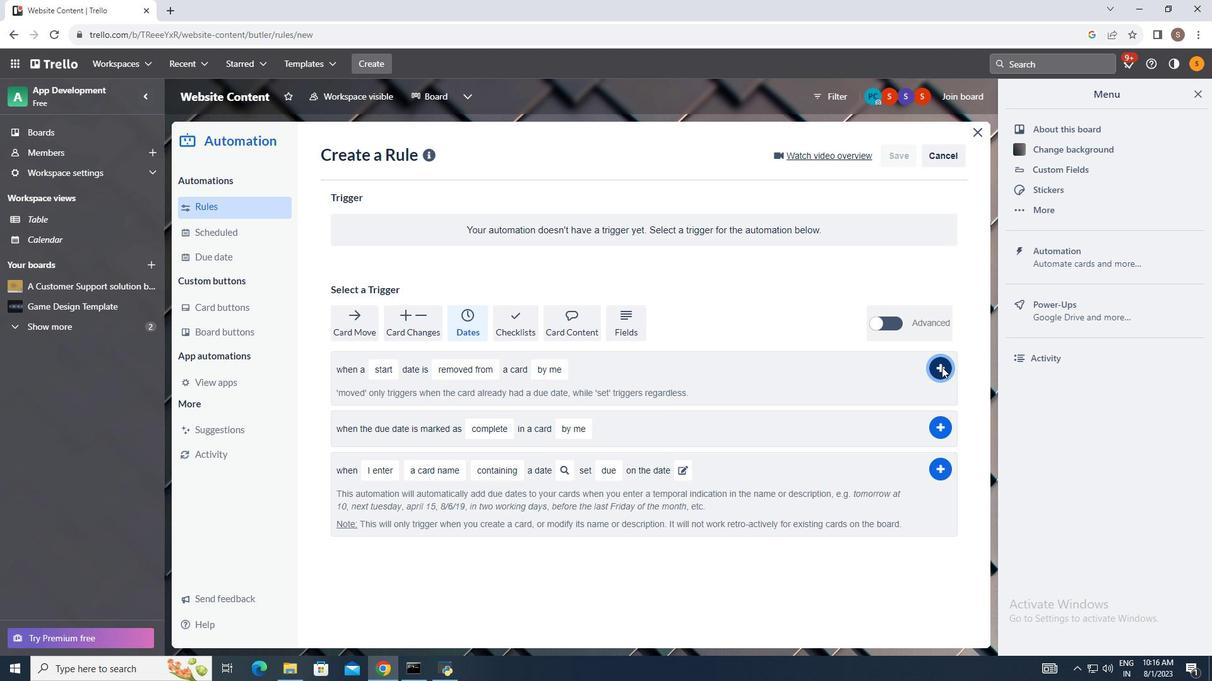 
Action: Mouse moved to (710, 362)
Screenshot: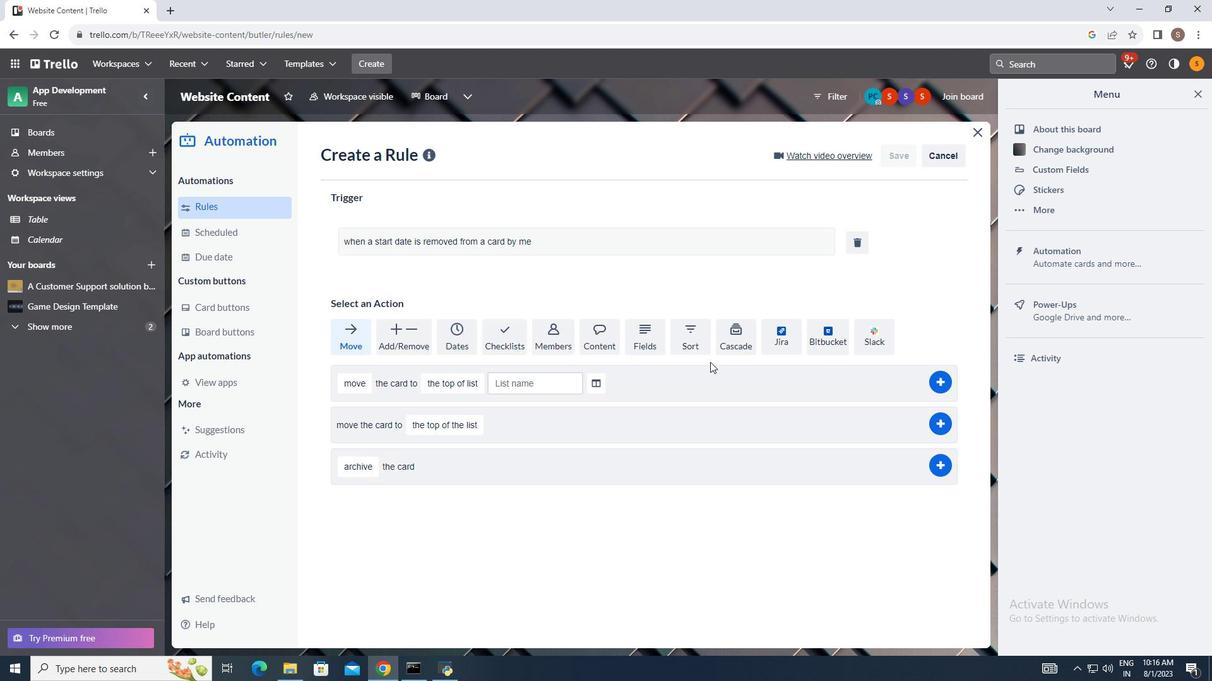 
